 Task: Sort the products in the category "Frozen Meals" by relevance.
Action: Mouse moved to (327, 147)
Screenshot: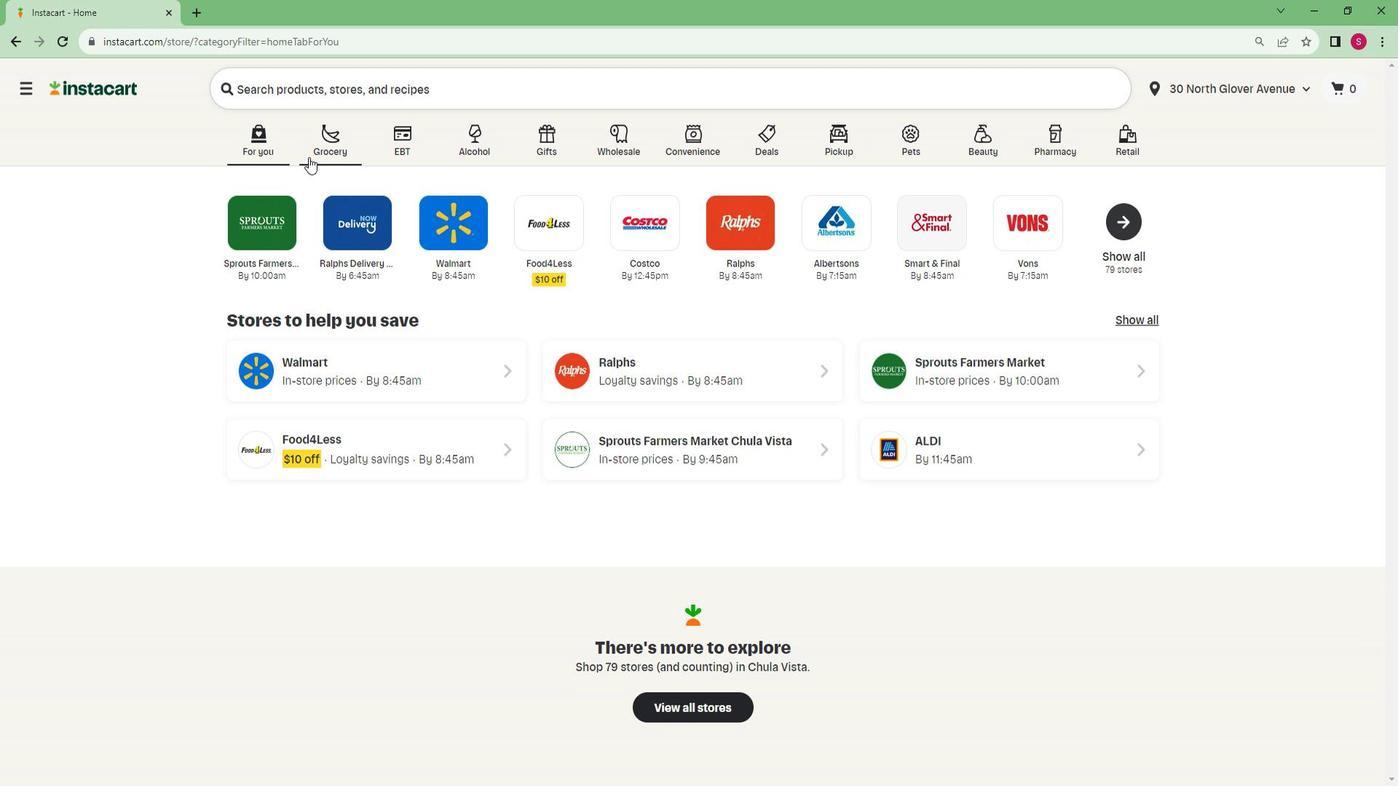 
Action: Mouse pressed left at (327, 147)
Screenshot: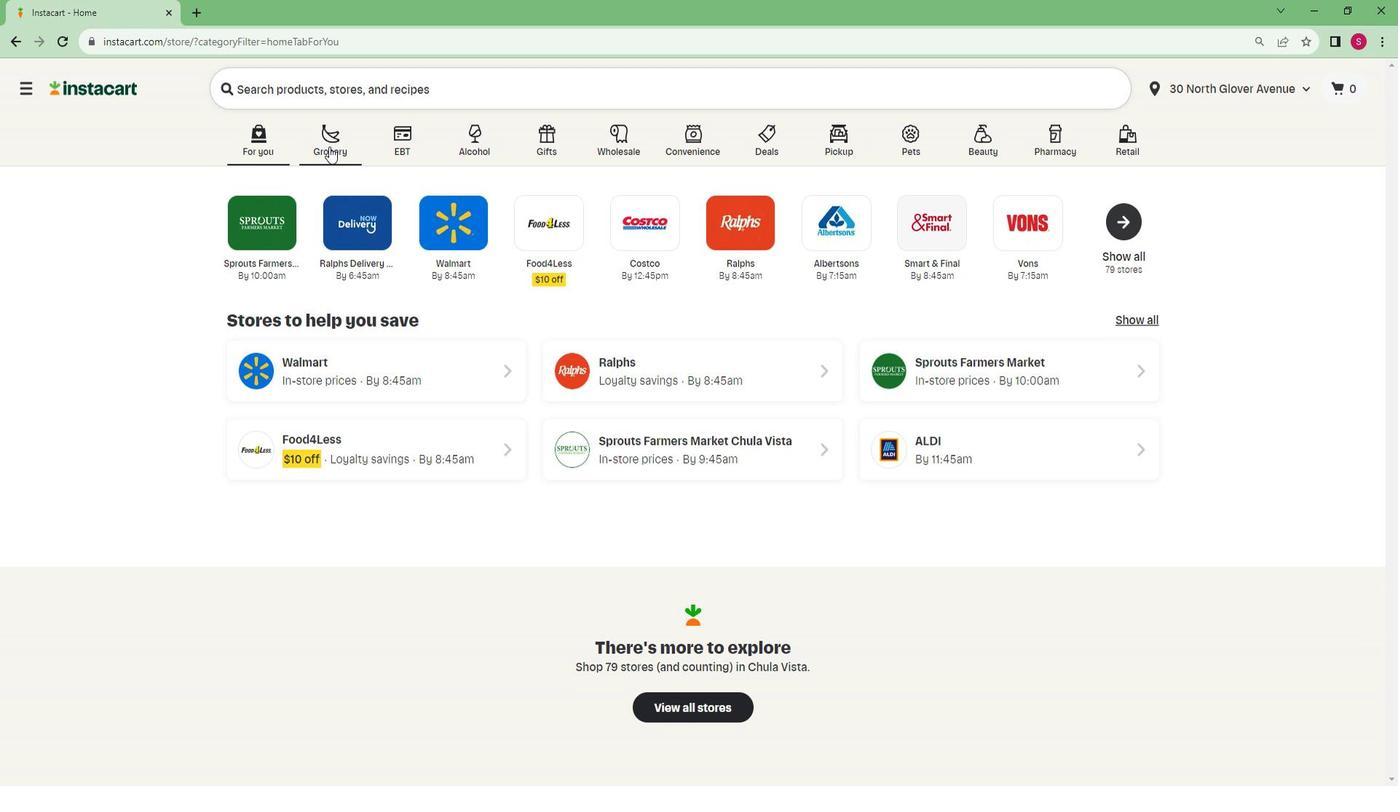 
Action: Mouse moved to (314, 417)
Screenshot: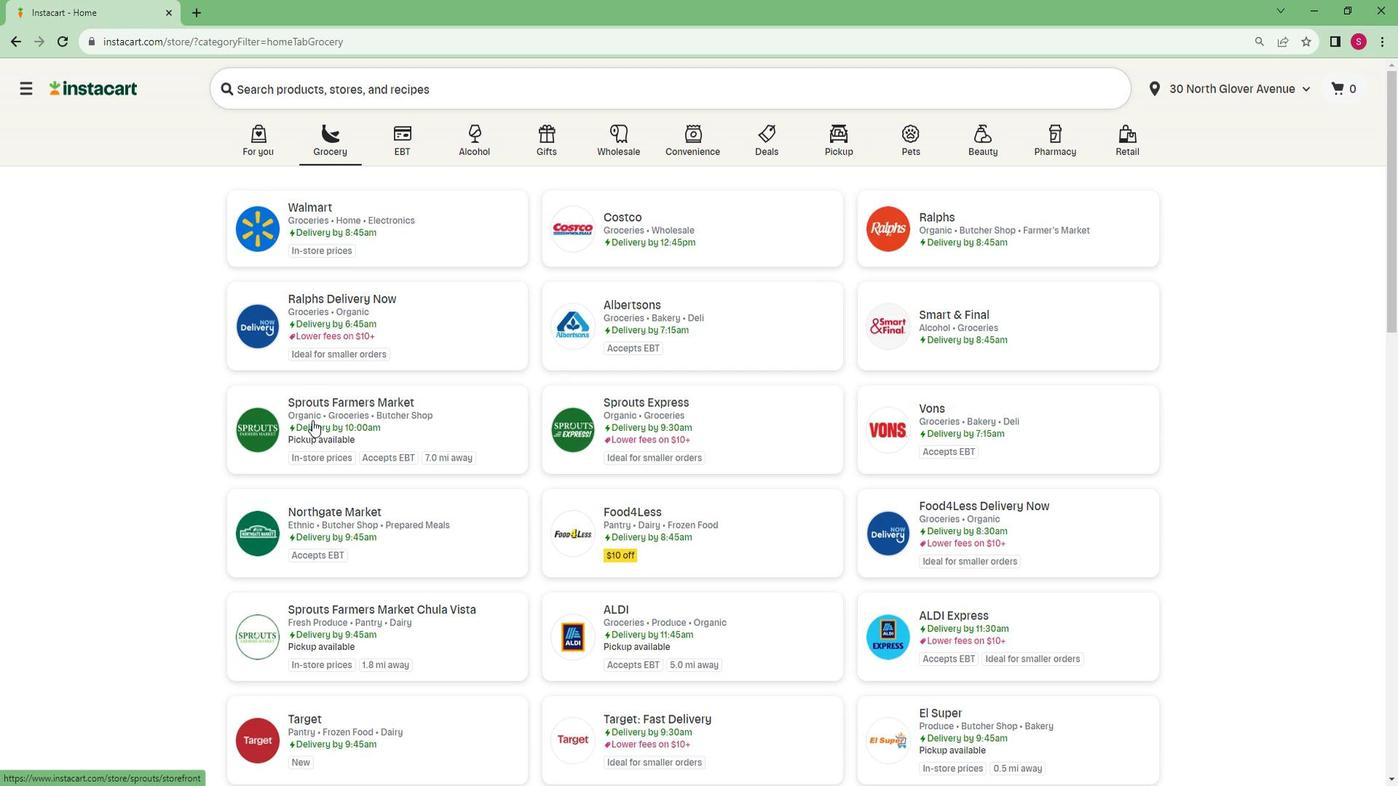 
Action: Mouse pressed left at (314, 417)
Screenshot: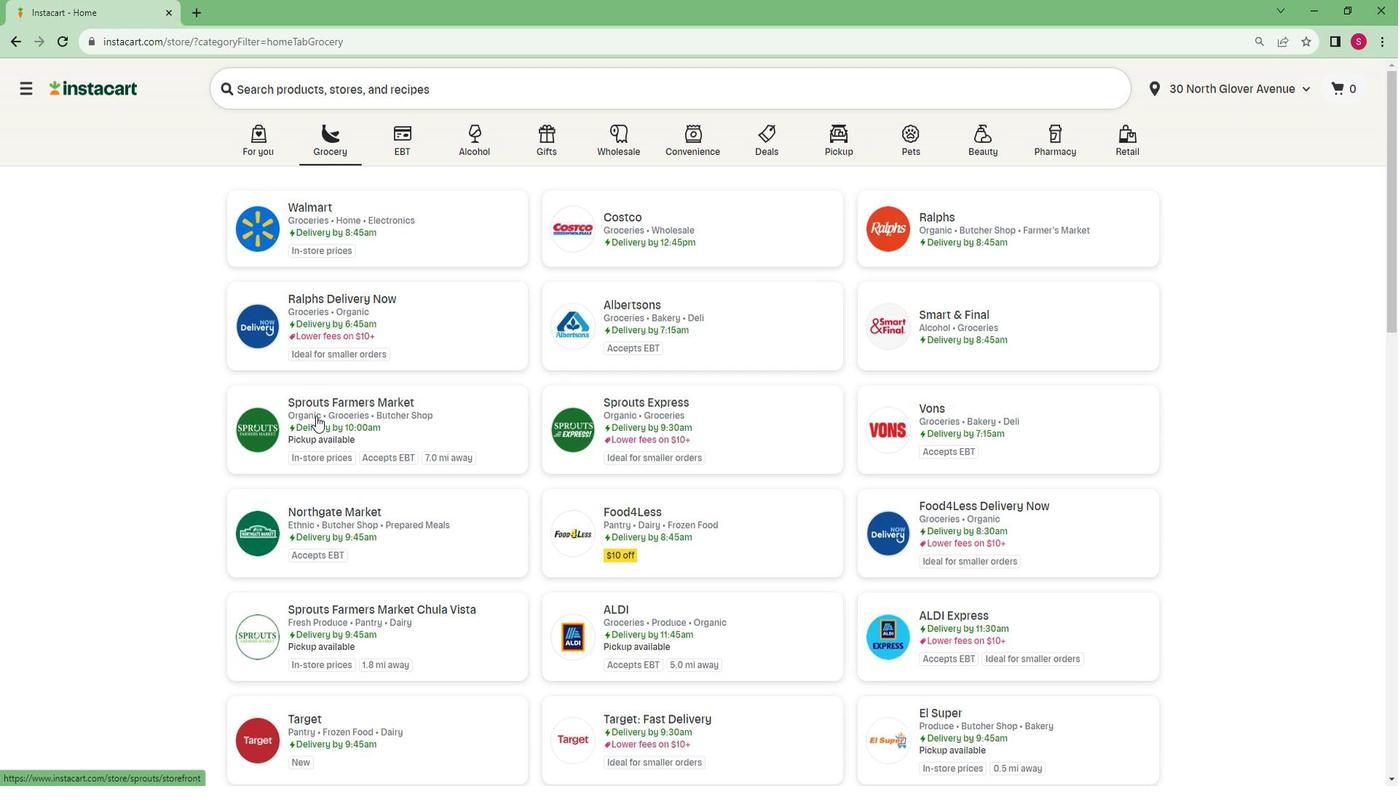 
Action: Mouse moved to (302, 417)
Screenshot: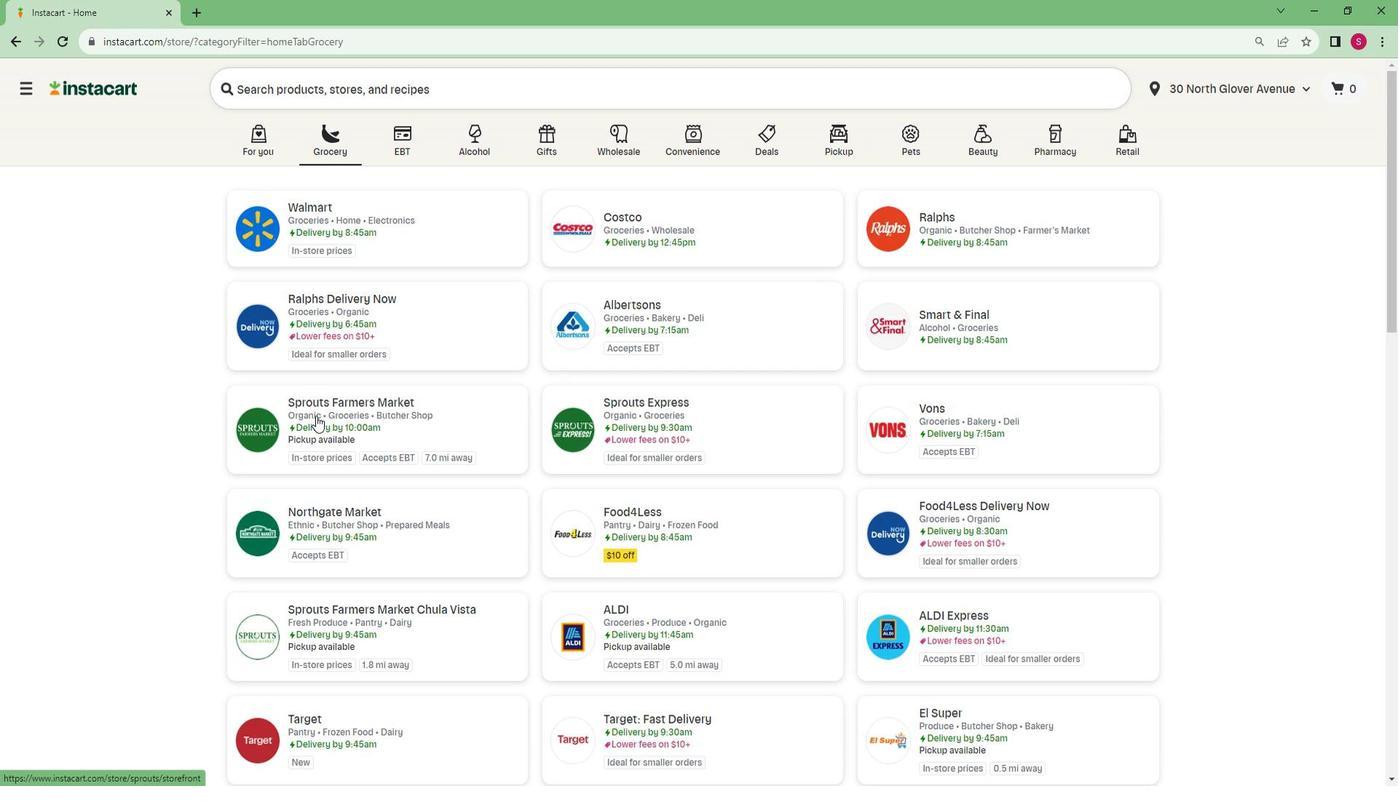 
Action: Mouse pressed left at (302, 417)
Screenshot: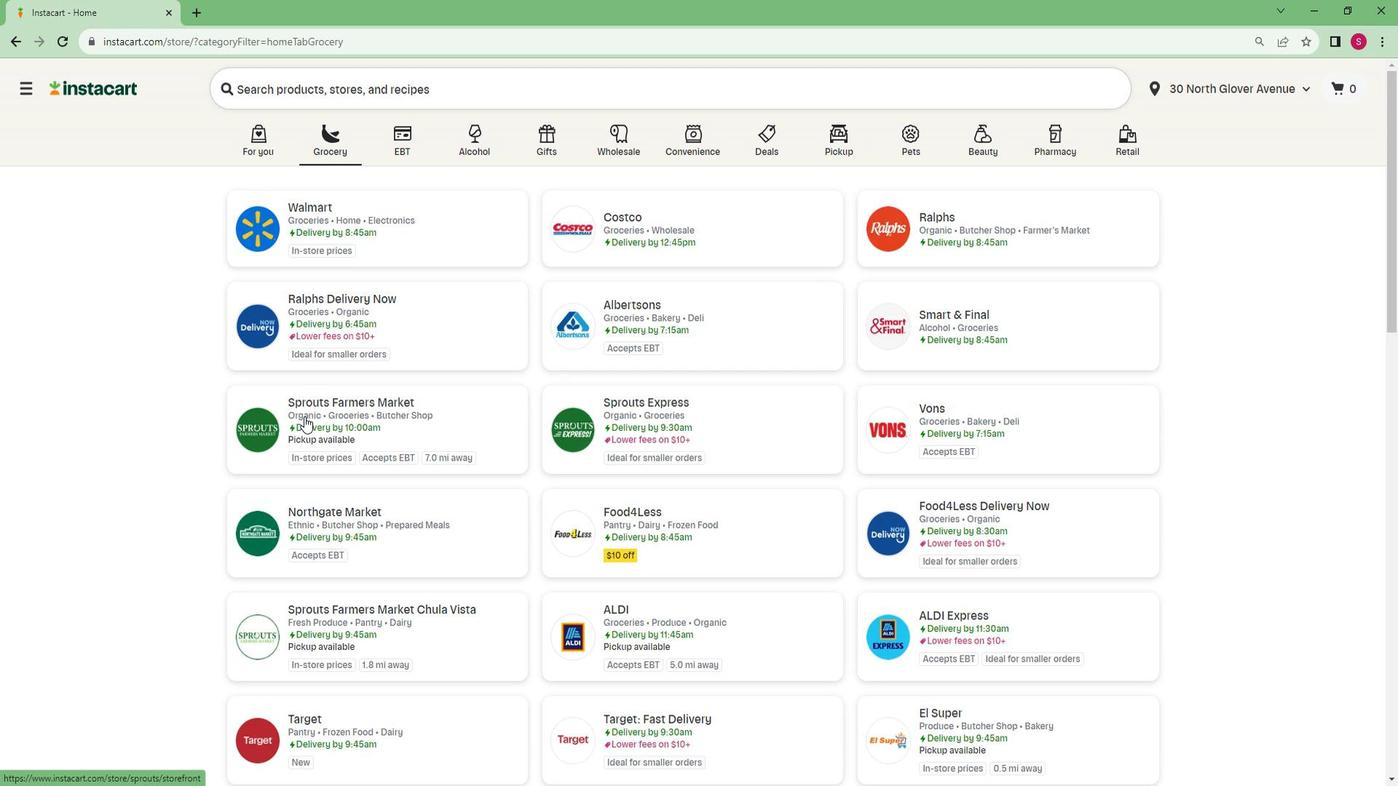 
Action: Mouse moved to (92, 586)
Screenshot: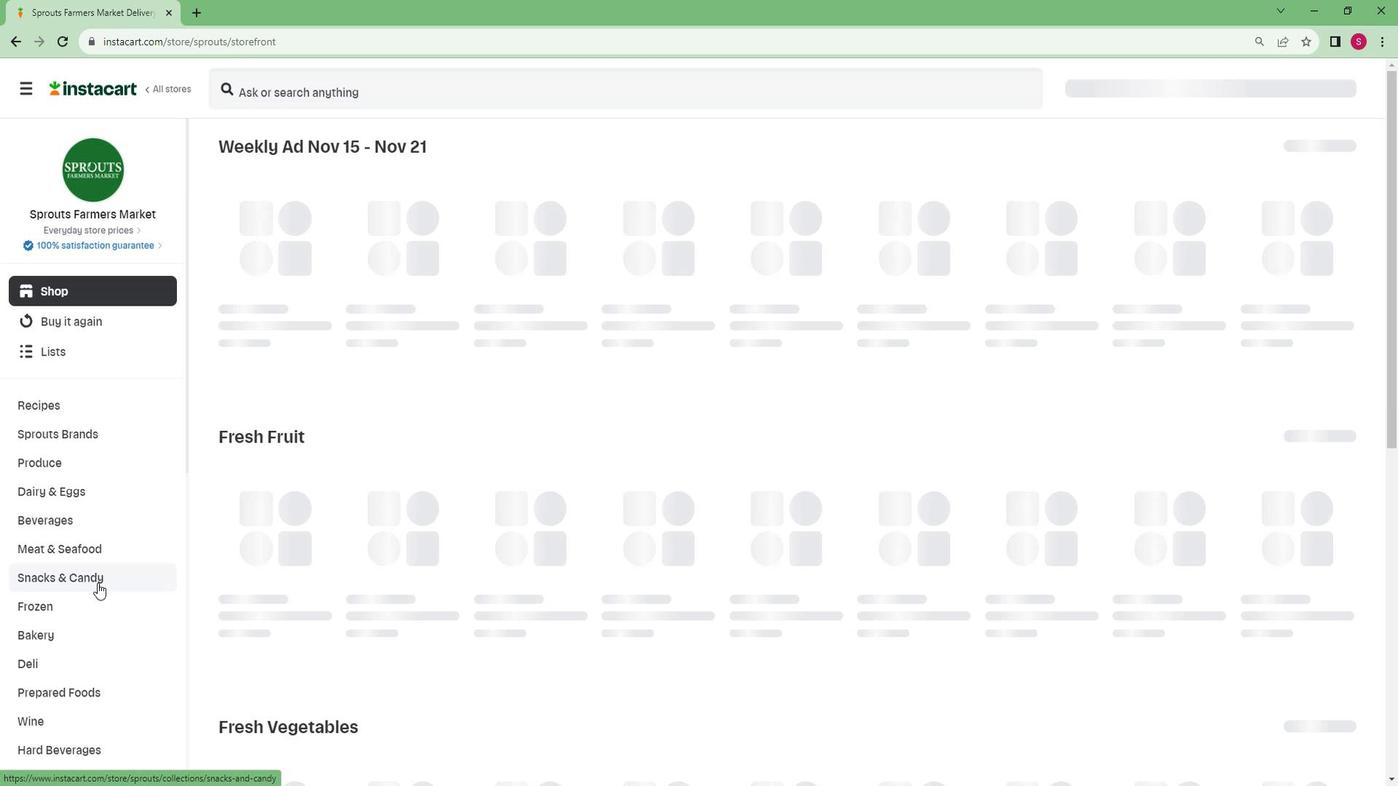 
Action: Mouse scrolled (92, 585) with delta (0, 0)
Screenshot: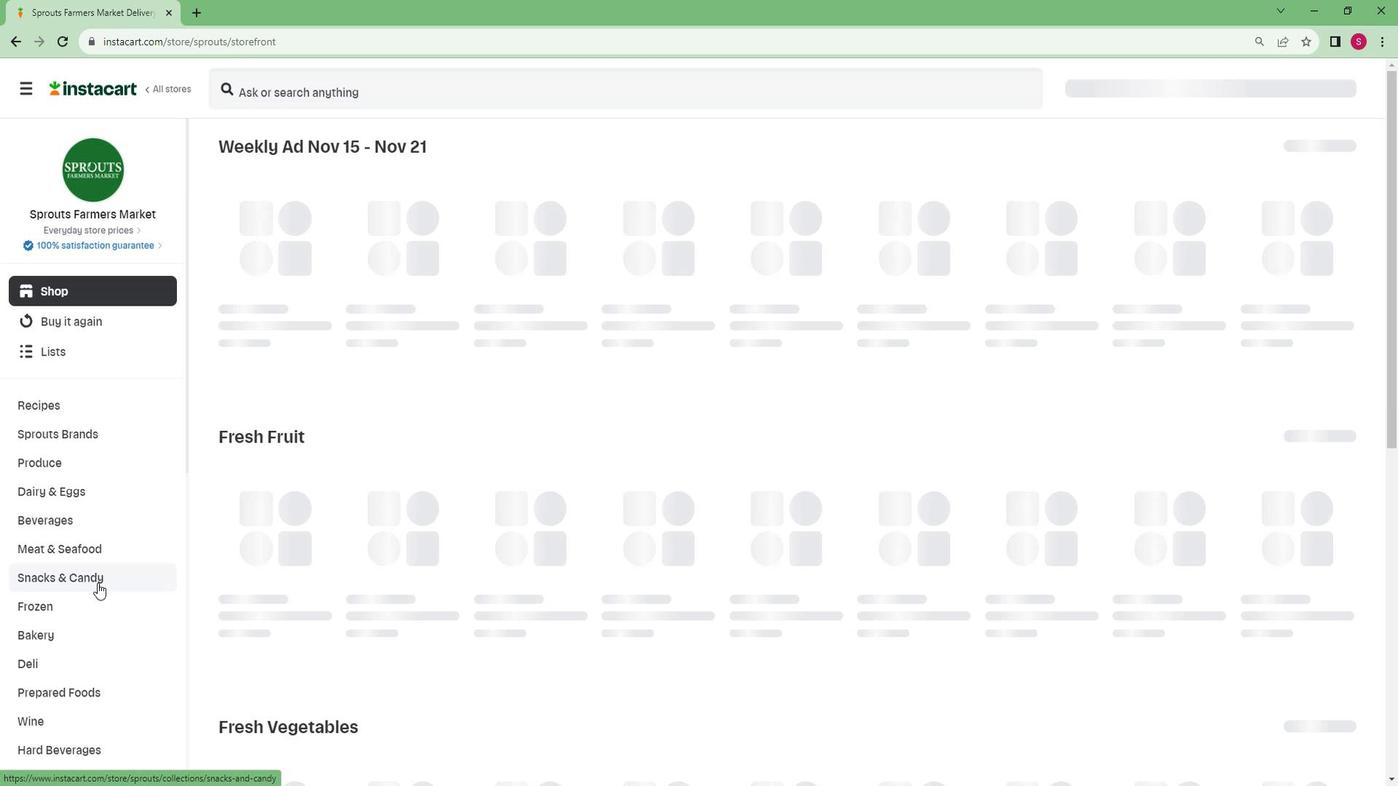 
Action: Mouse moved to (92, 586)
Screenshot: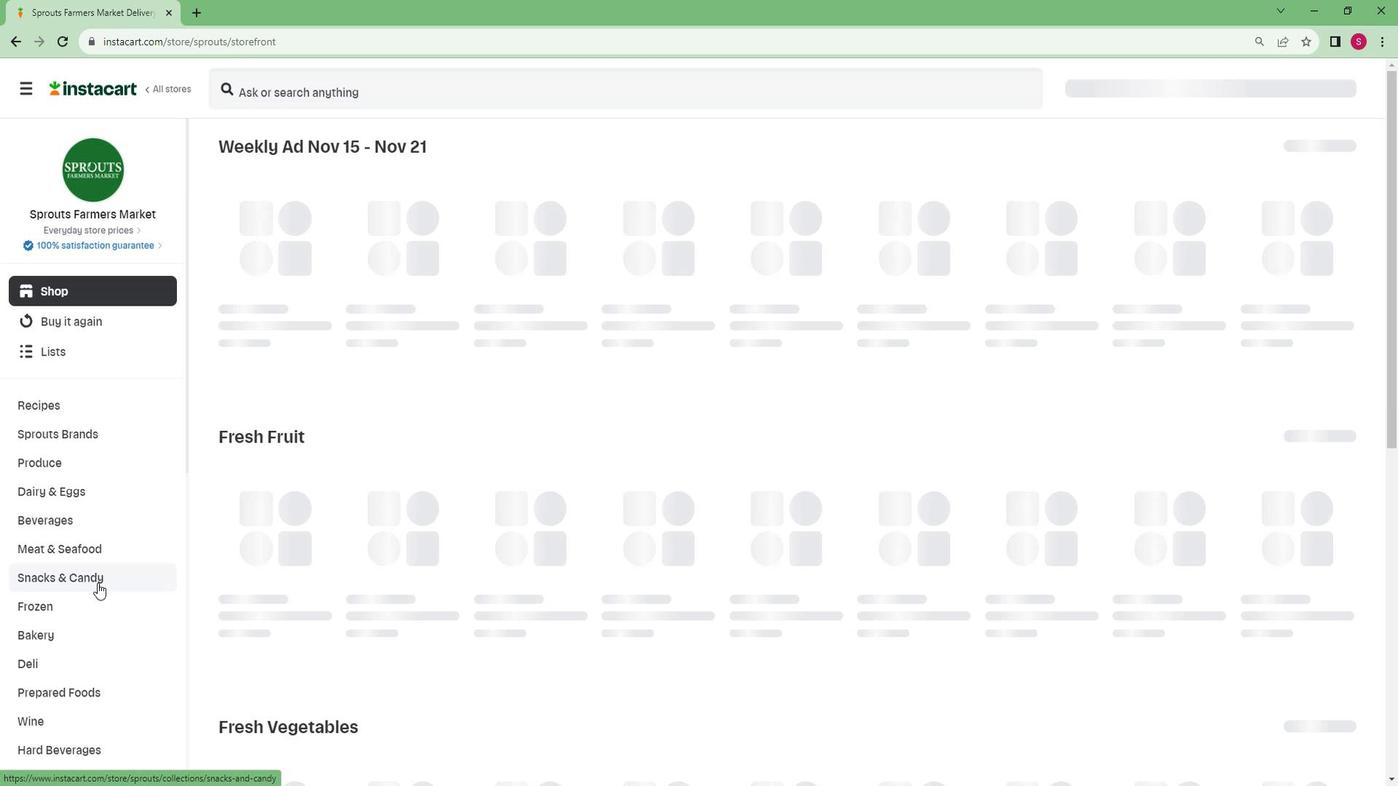 
Action: Mouse scrolled (92, 585) with delta (0, 0)
Screenshot: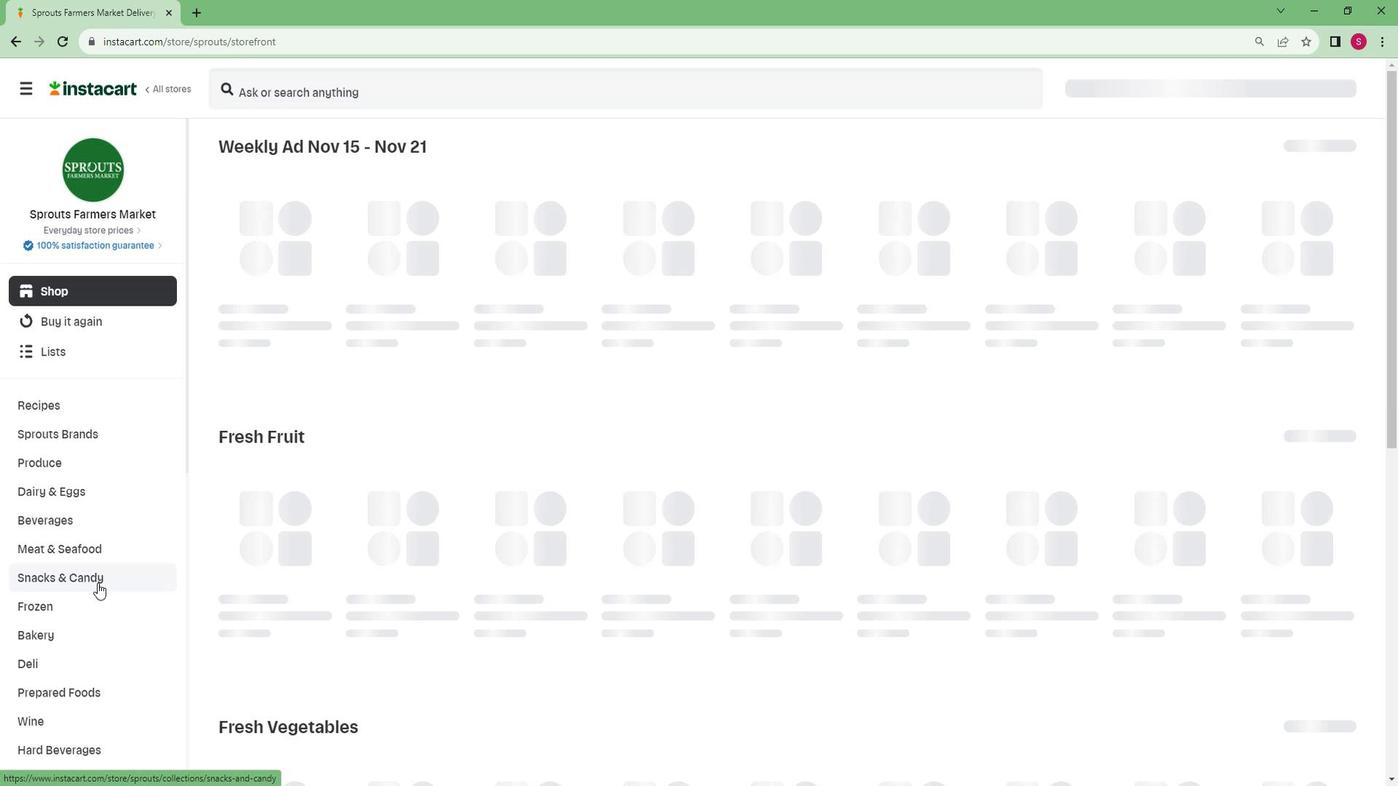 
Action: Mouse moved to (91, 586)
Screenshot: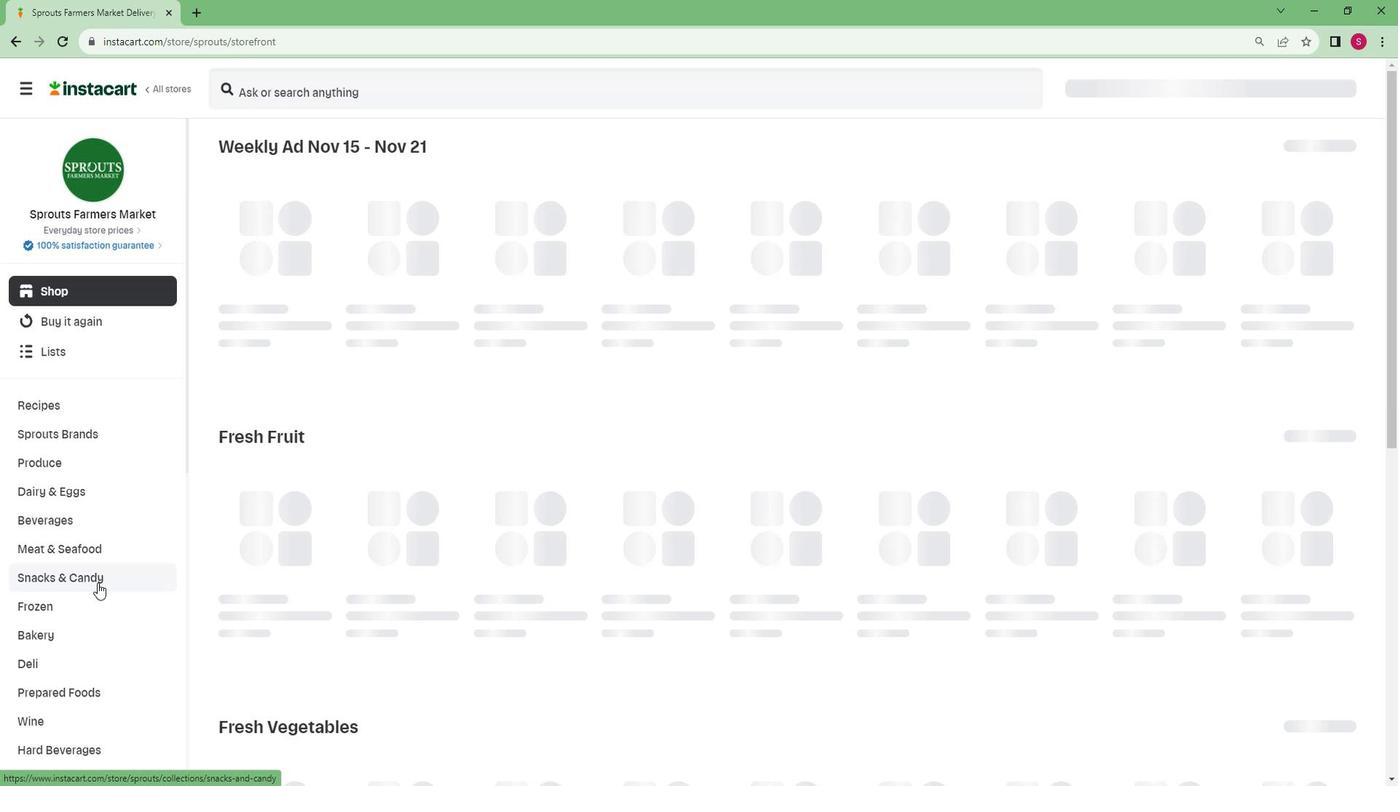
Action: Mouse scrolled (91, 585) with delta (0, 0)
Screenshot: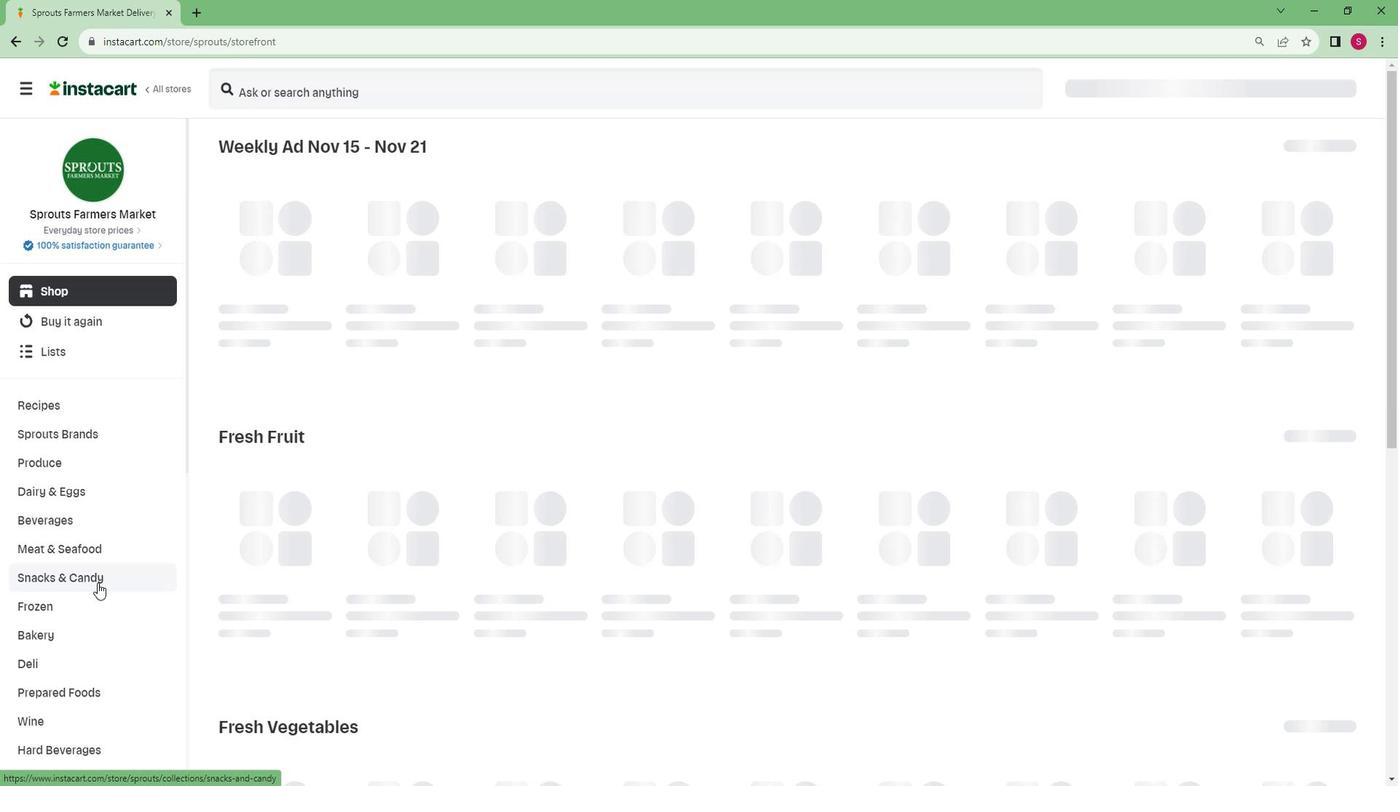 
Action: Mouse moved to (90, 586)
Screenshot: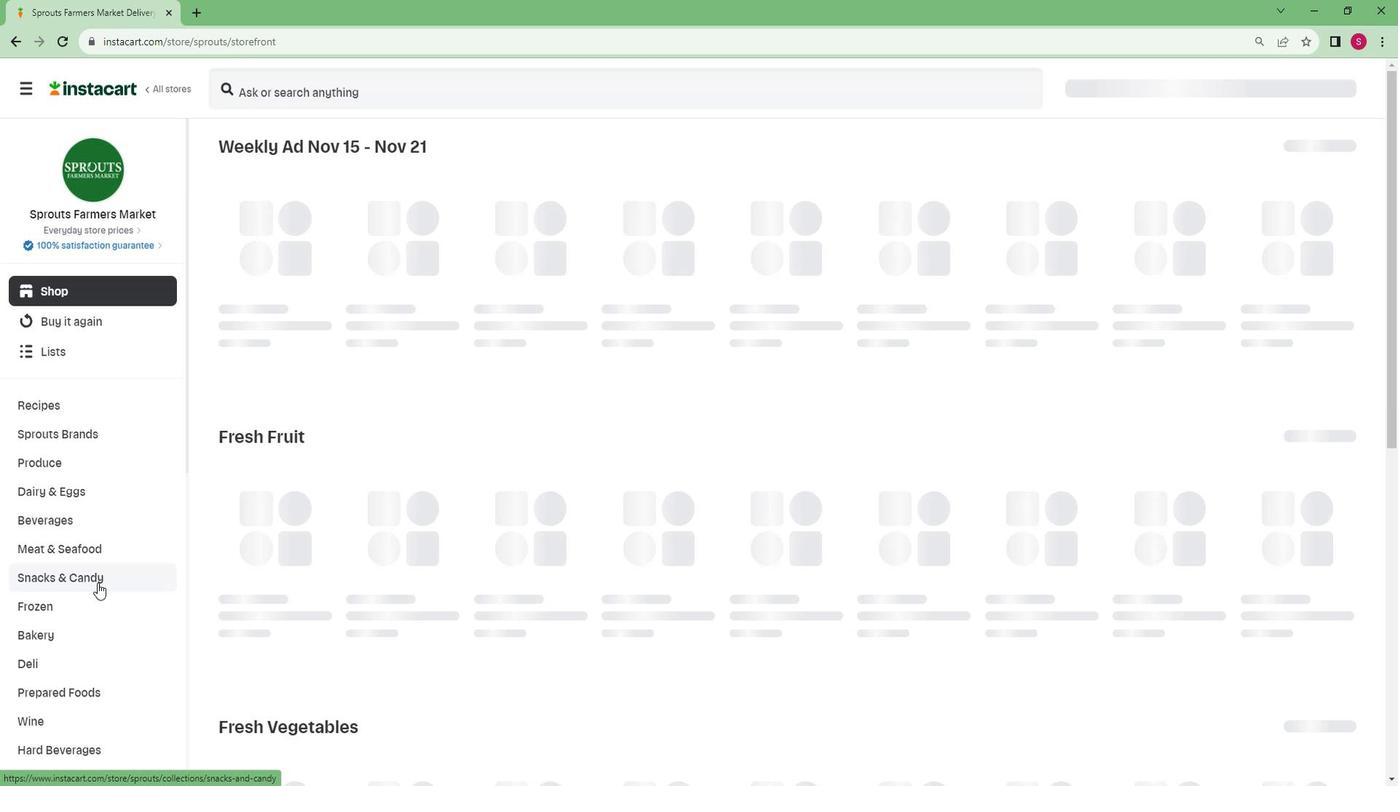 
Action: Mouse scrolled (90, 586) with delta (0, 0)
Screenshot: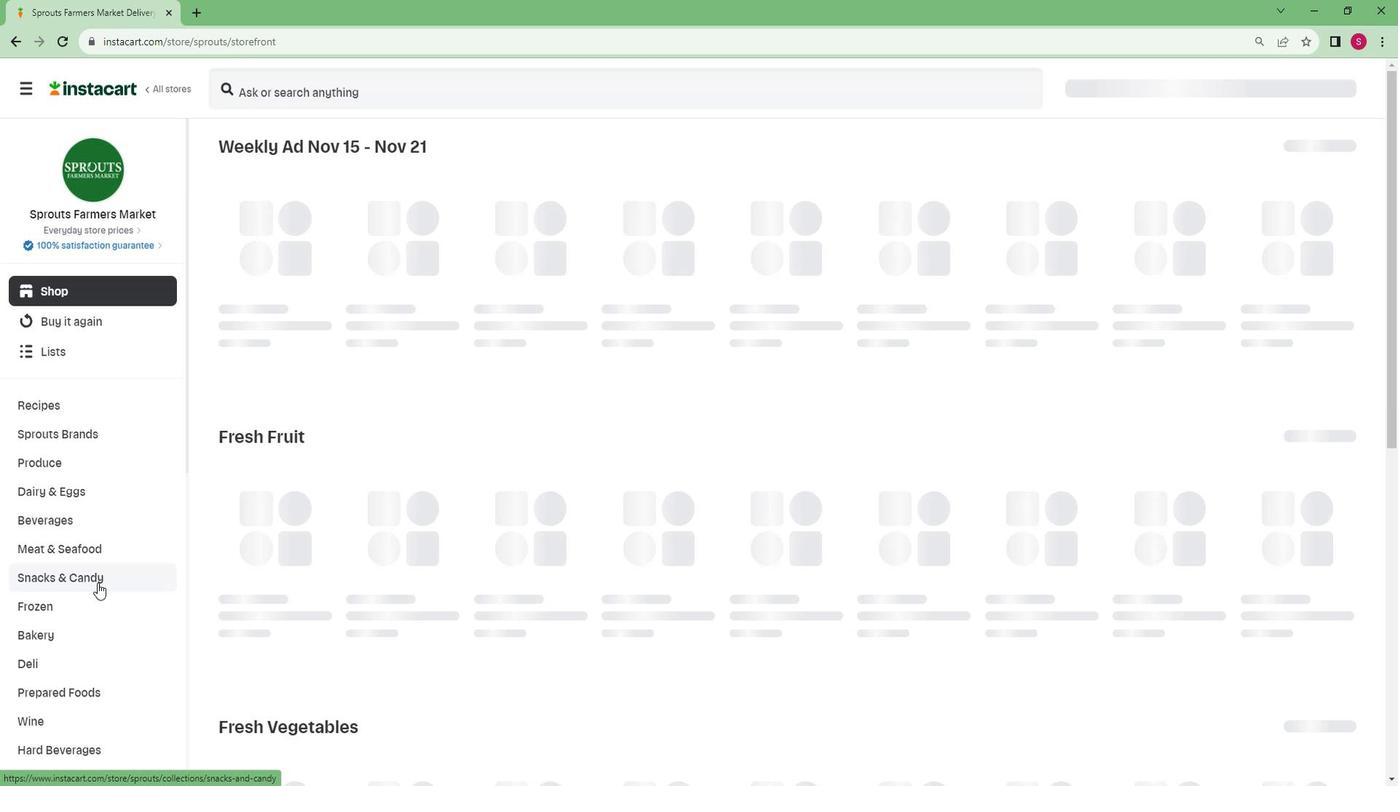 
Action: Mouse scrolled (90, 586) with delta (0, 0)
Screenshot: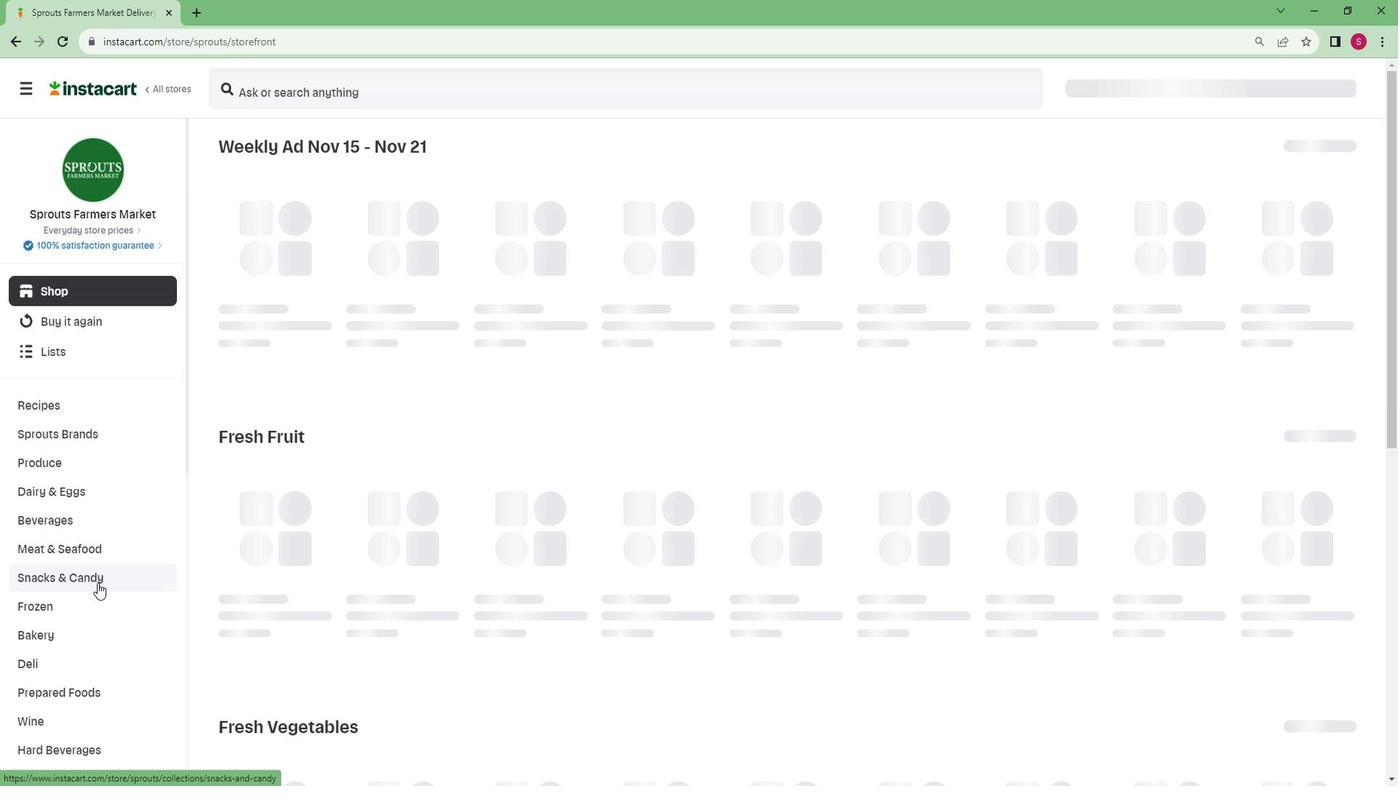 
Action: Mouse moved to (88, 586)
Screenshot: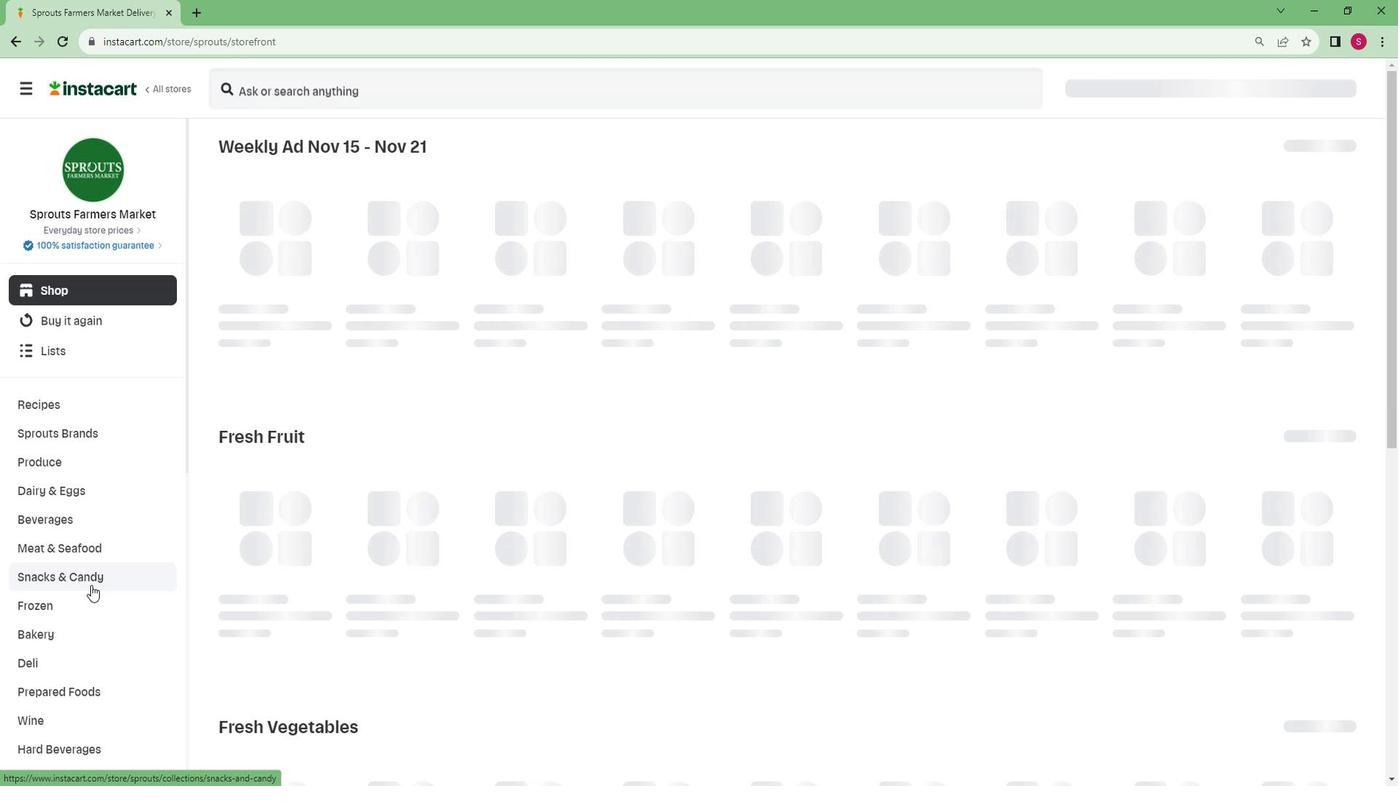 
Action: Mouse scrolled (88, 586) with delta (0, 0)
Screenshot: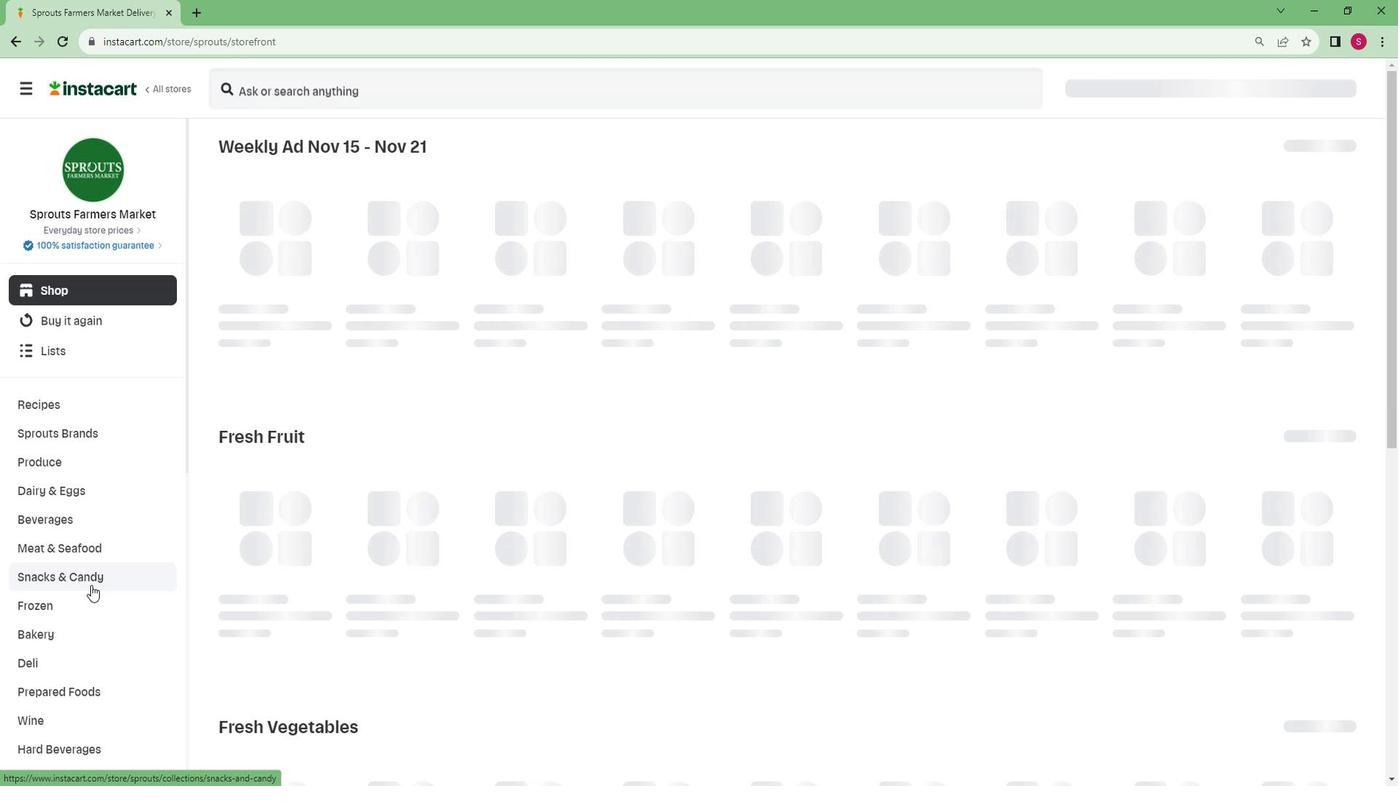 
Action: Mouse scrolled (88, 586) with delta (0, 0)
Screenshot: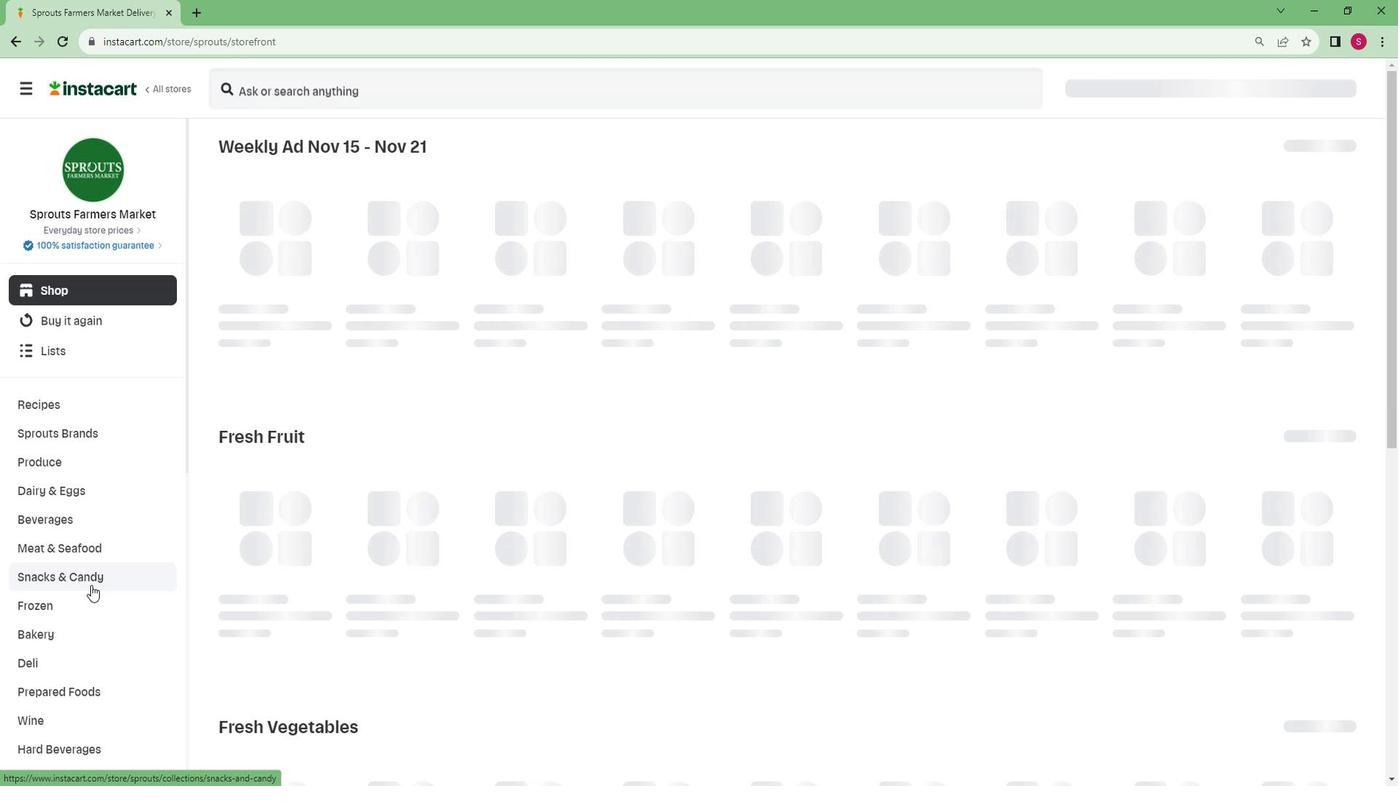 
Action: Mouse moved to (84, 583)
Screenshot: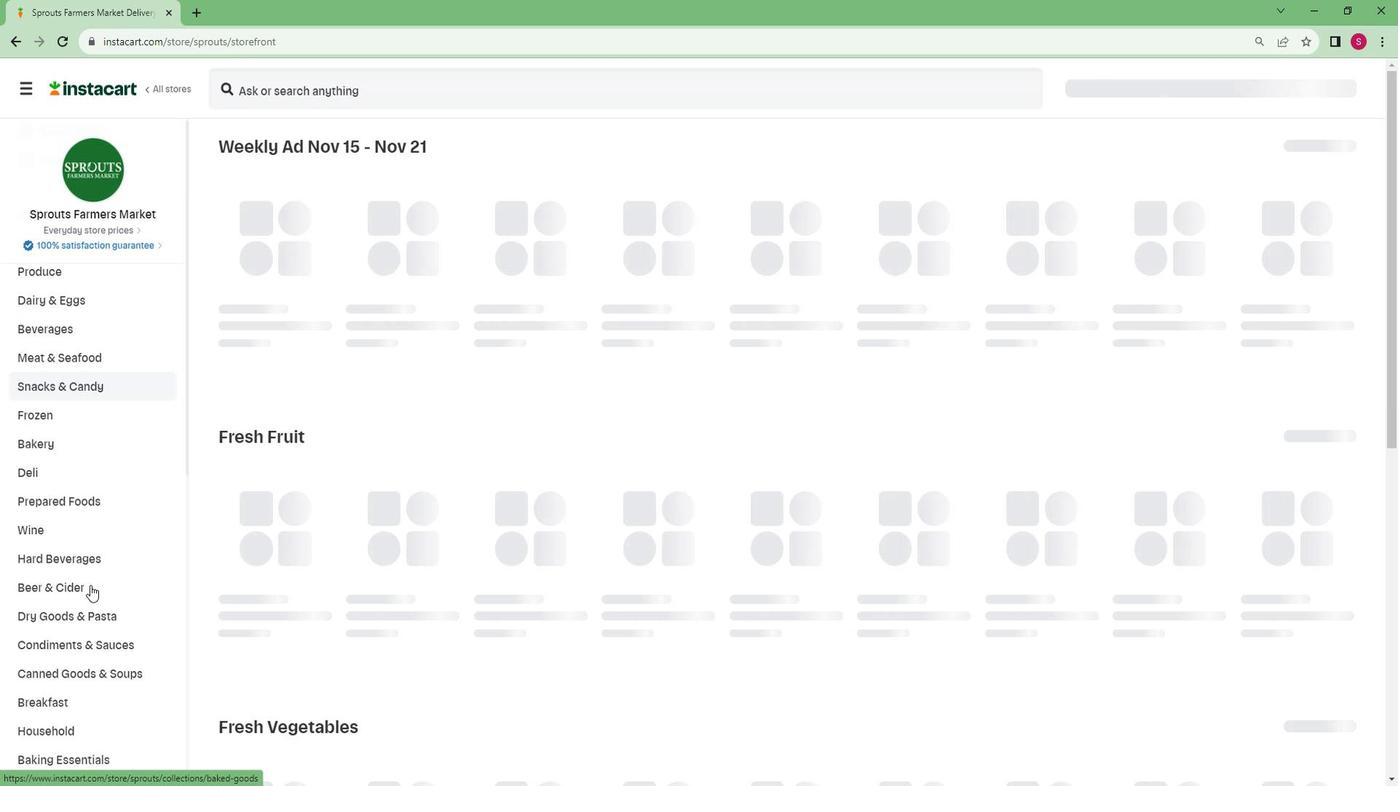 
Action: Mouse scrolled (84, 582) with delta (0, 0)
Screenshot: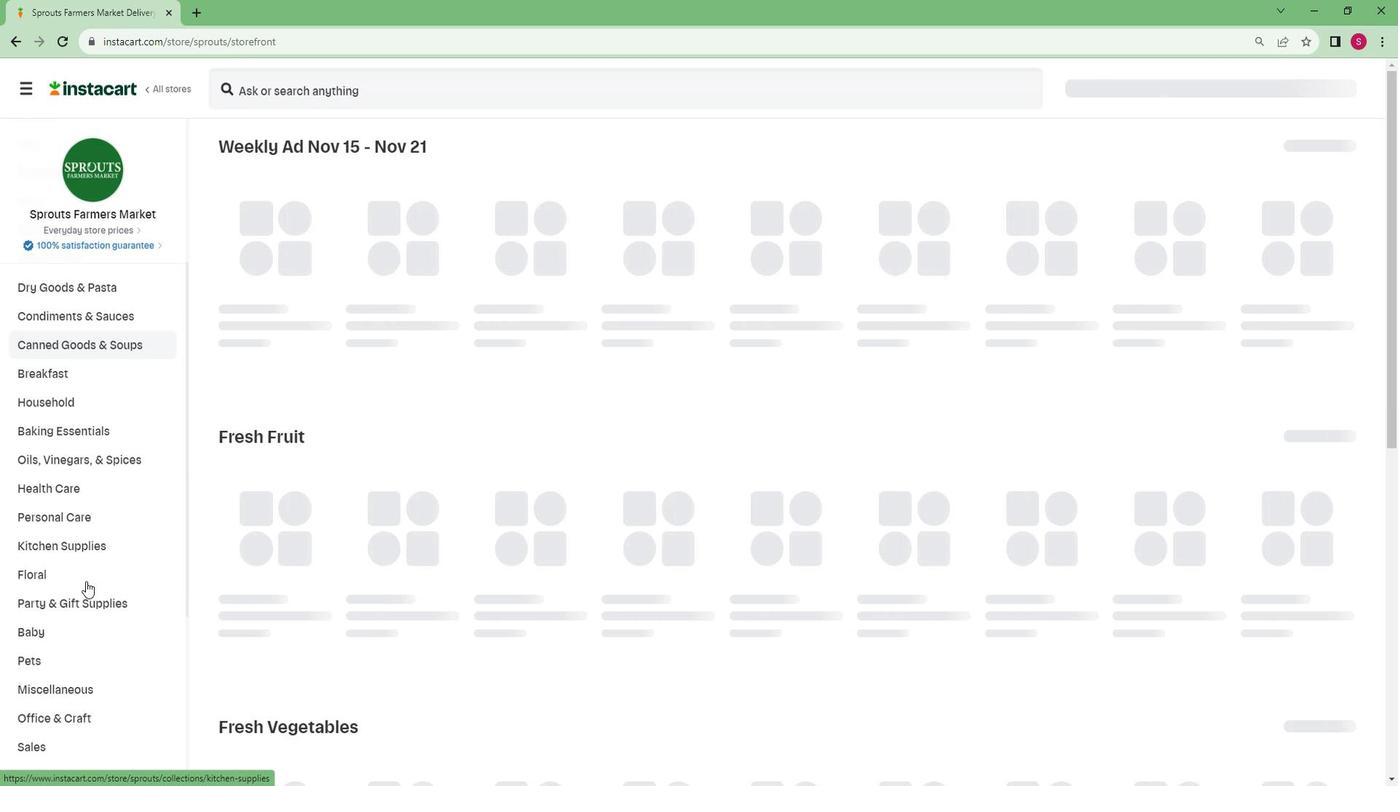 
Action: Mouse scrolled (84, 582) with delta (0, 0)
Screenshot: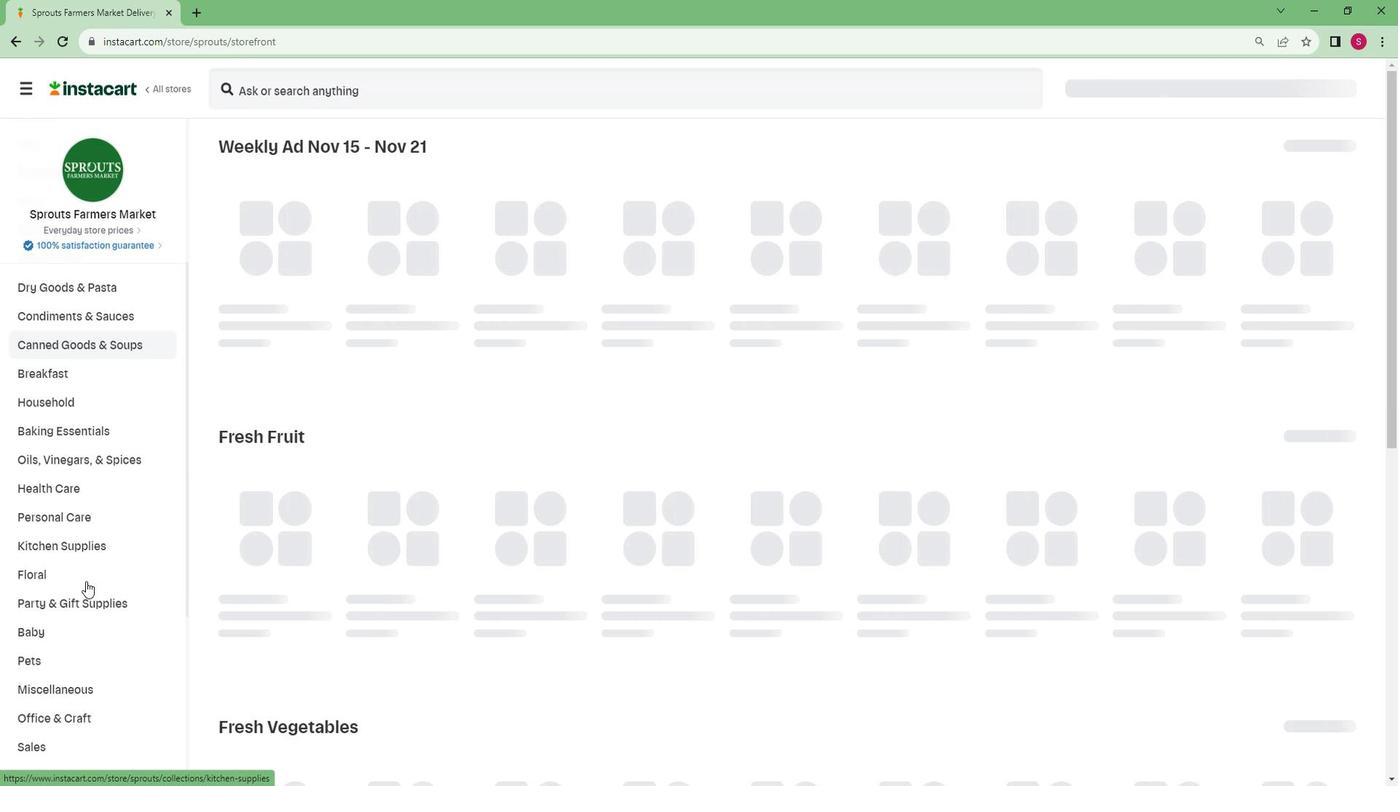 
Action: Mouse scrolled (84, 582) with delta (0, 0)
Screenshot: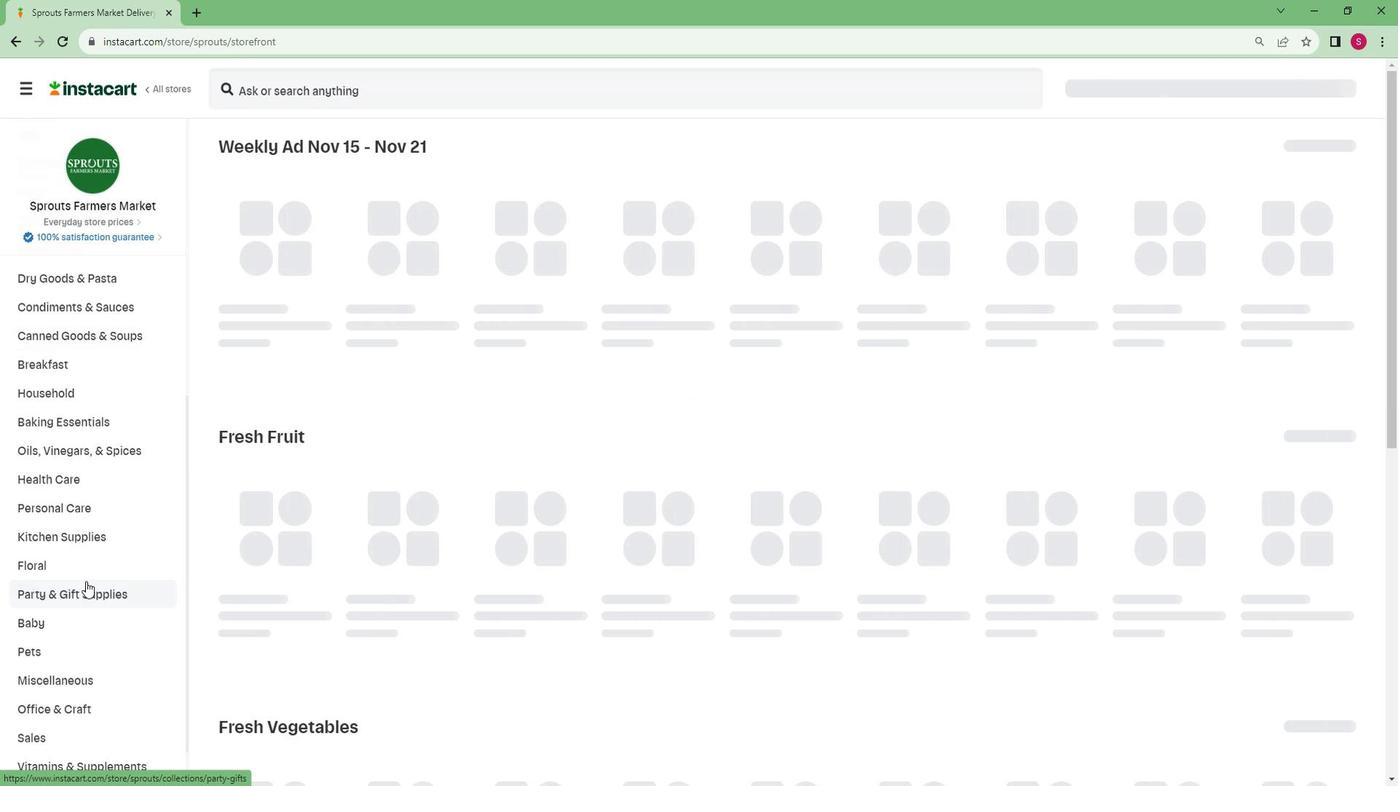 
Action: Mouse scrolled (84, 582) with delta (0, 0)
Screenshot: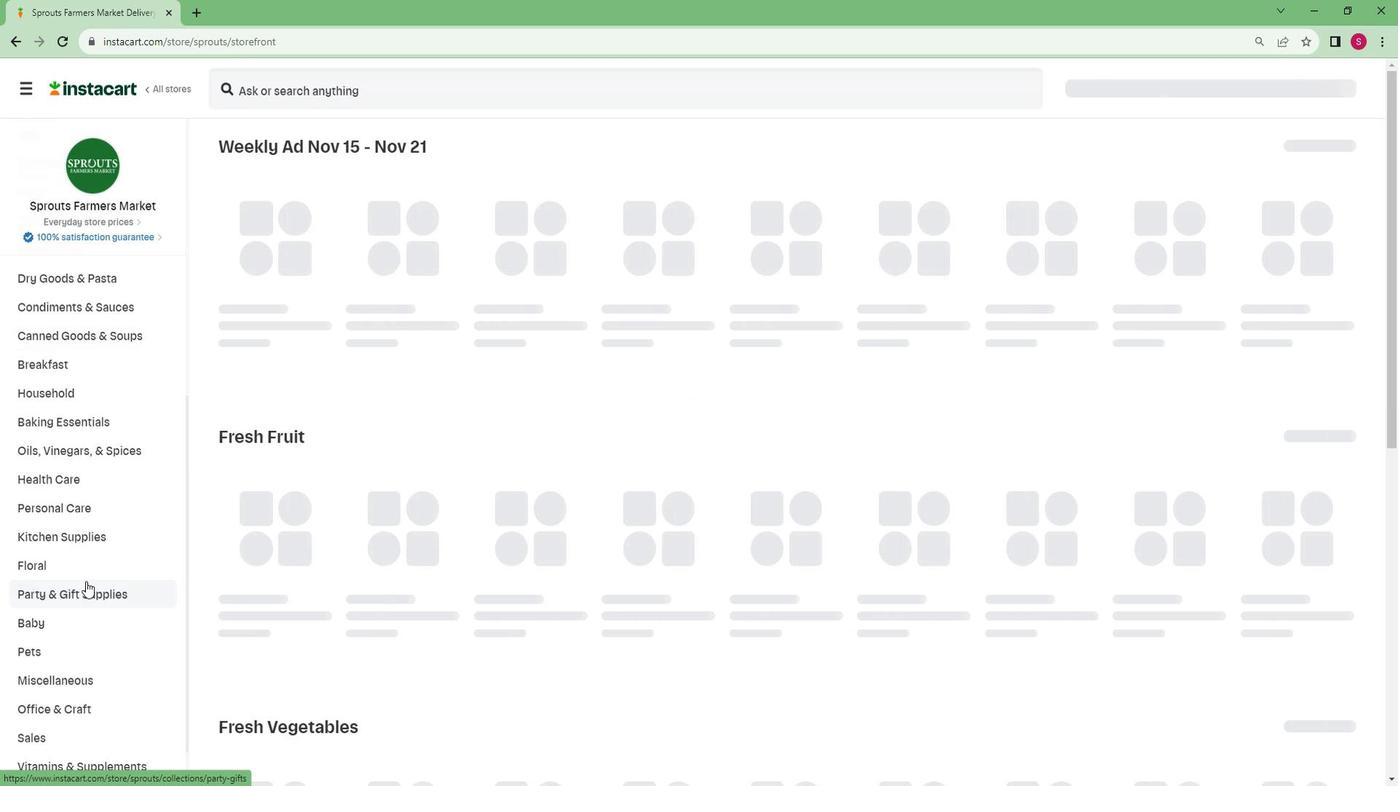 
Action: Mouse scrolled (84, 582) with delta (0, 0)
Screenshot: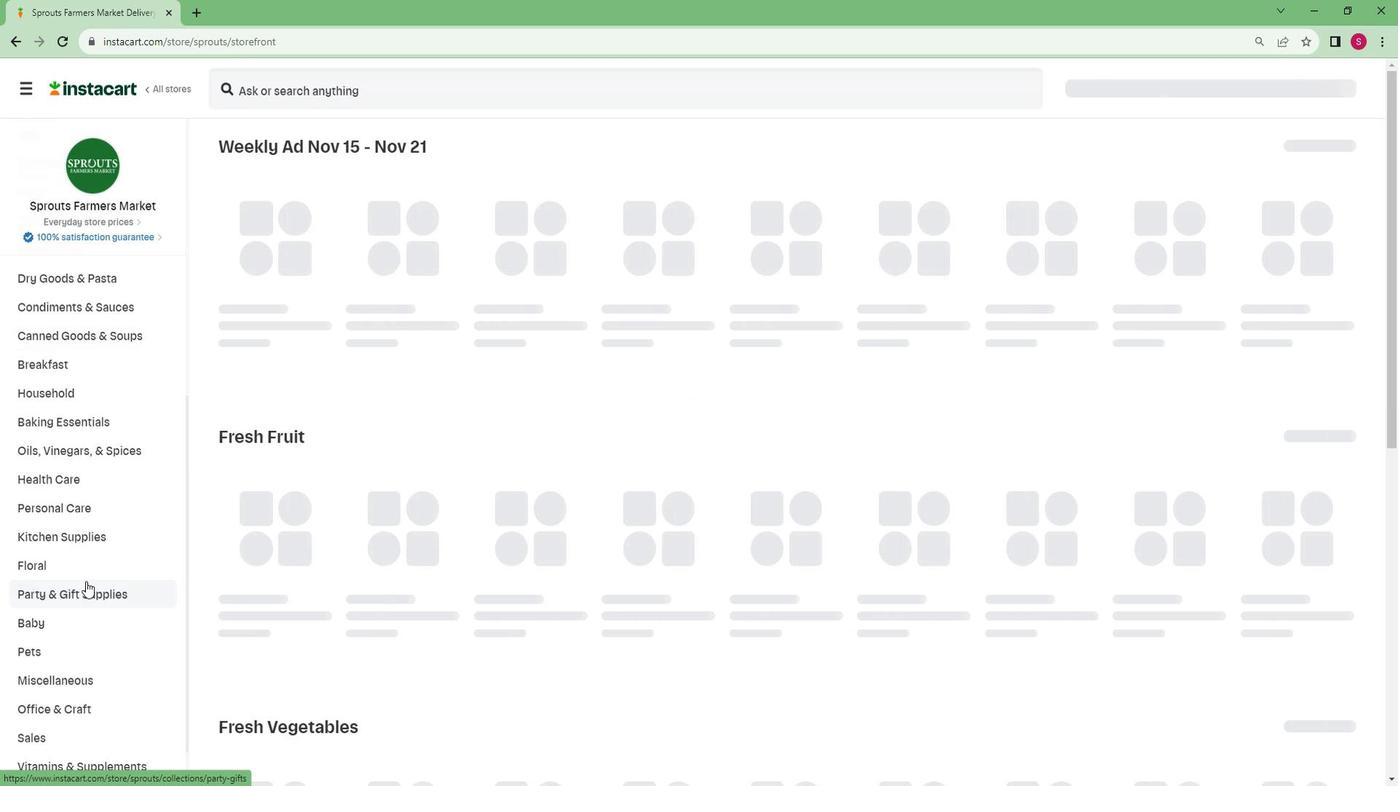 
Action: Mouse scrolled (84, 582) with delta (0, 0)
Screenshot: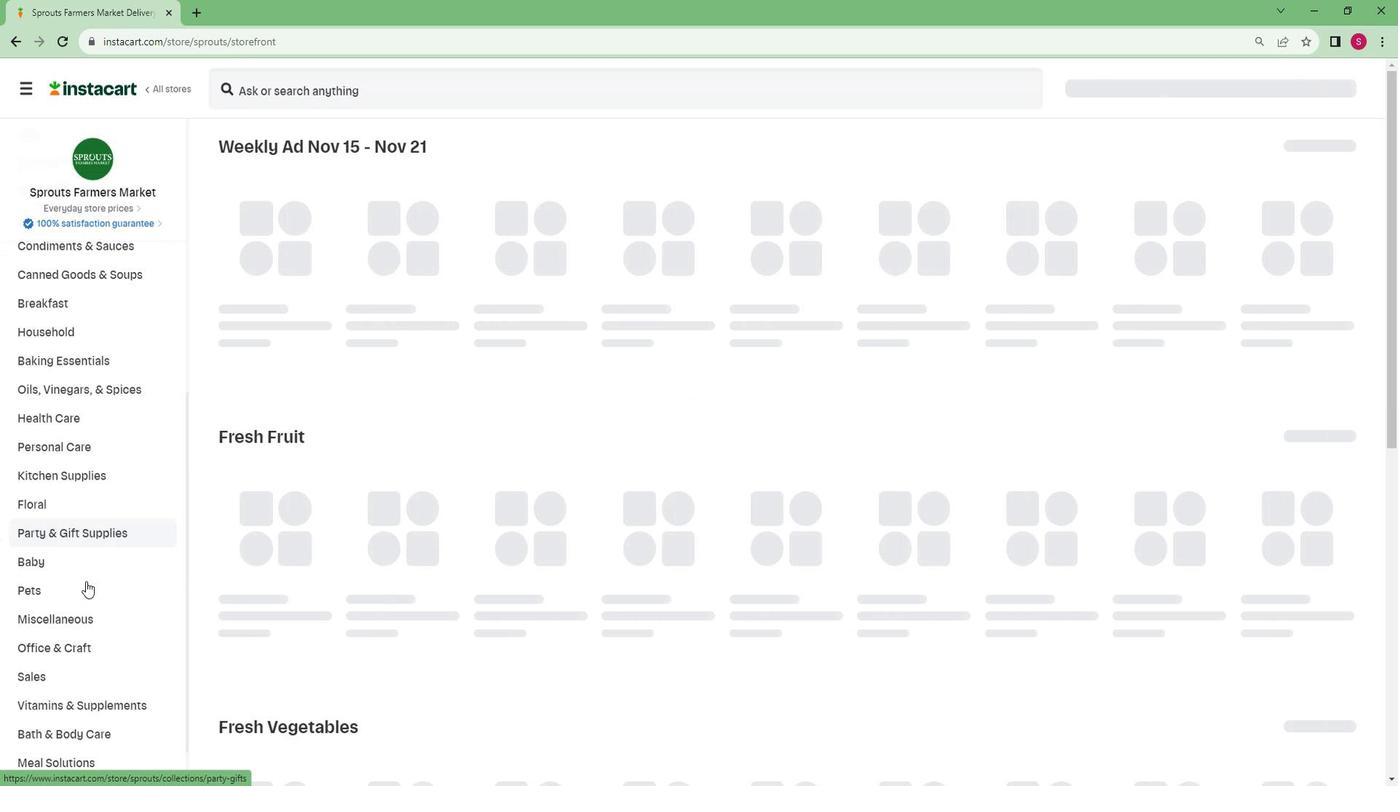 
Action: Mouse moved to (56, 768)
Screenshot: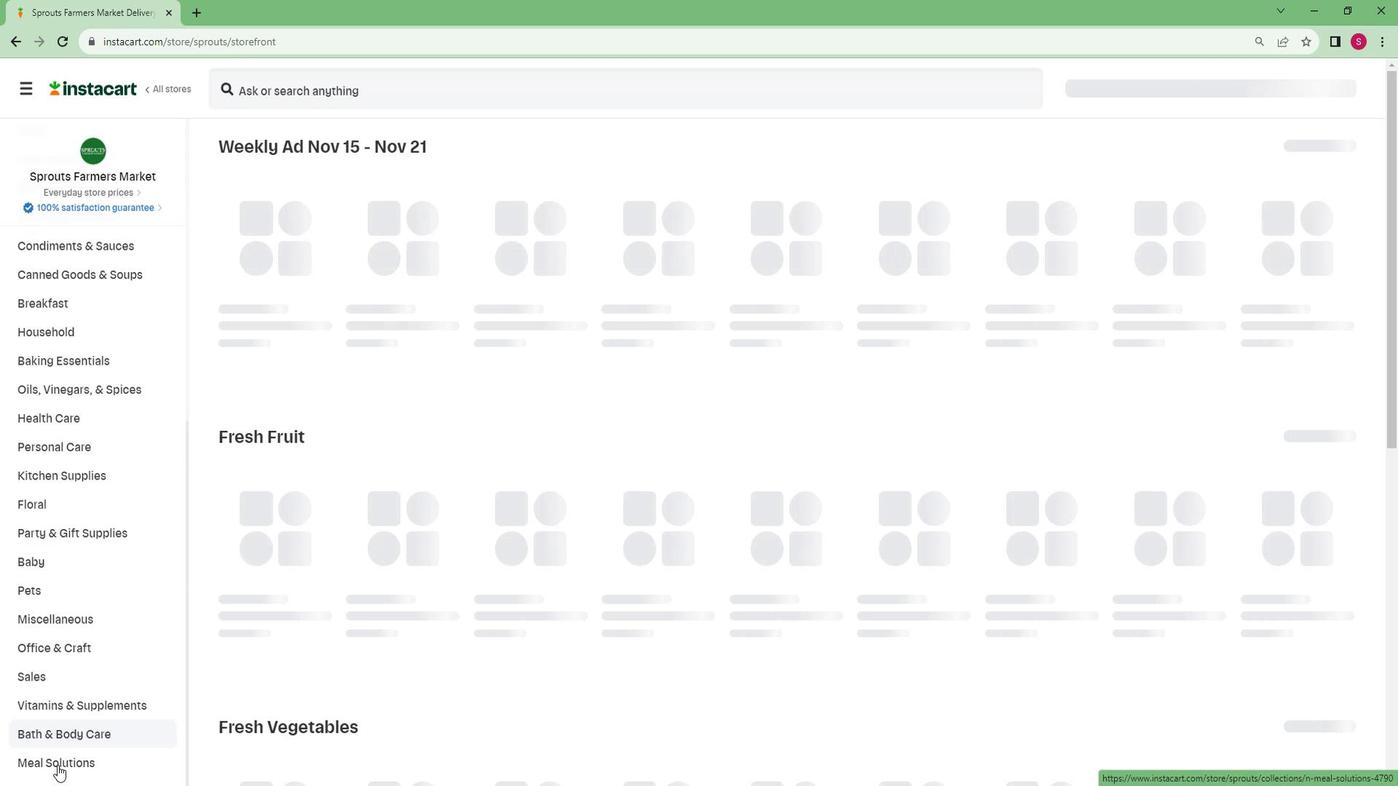 
Action: Mouse pressed left at (56, 768)
Screenshot: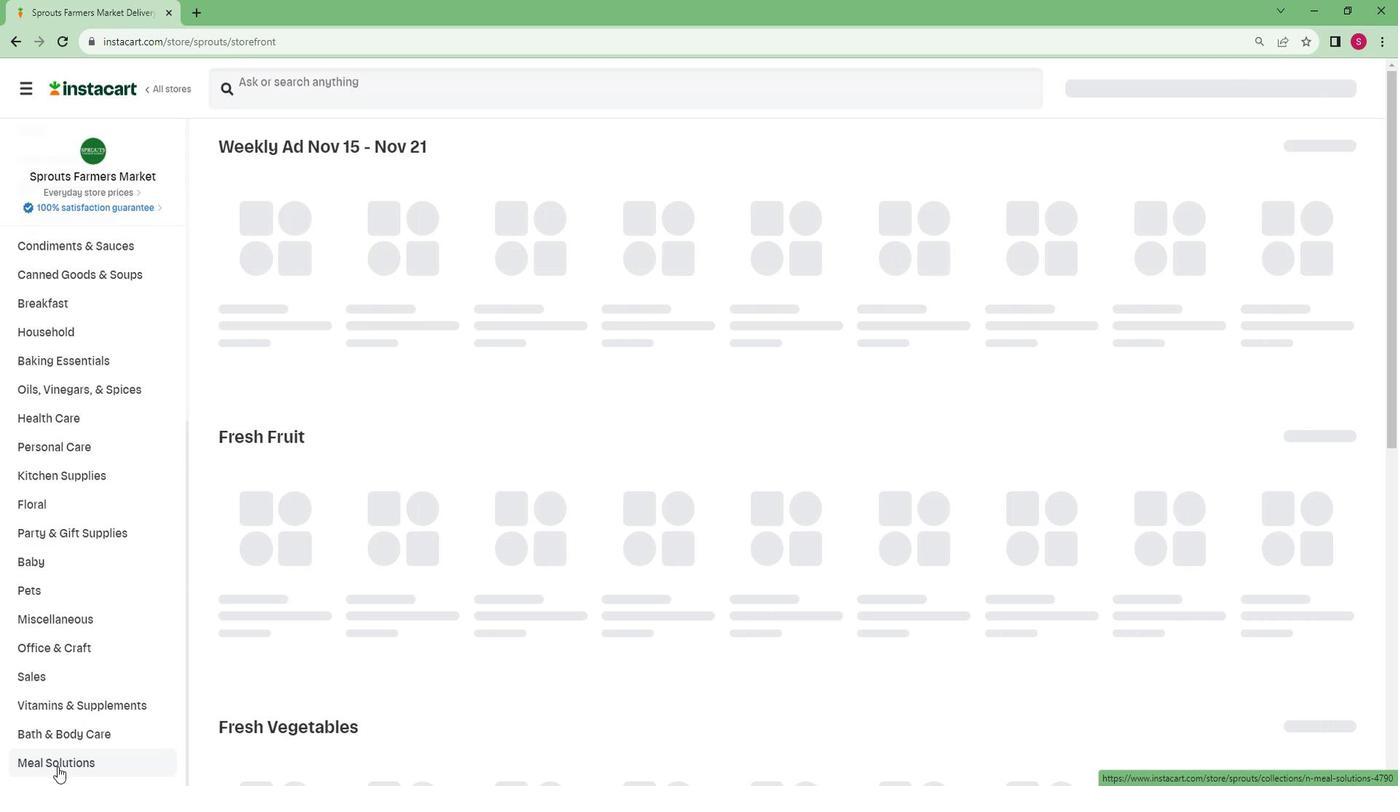 
Action: Mouse moved to (83, 732)
Screenshot: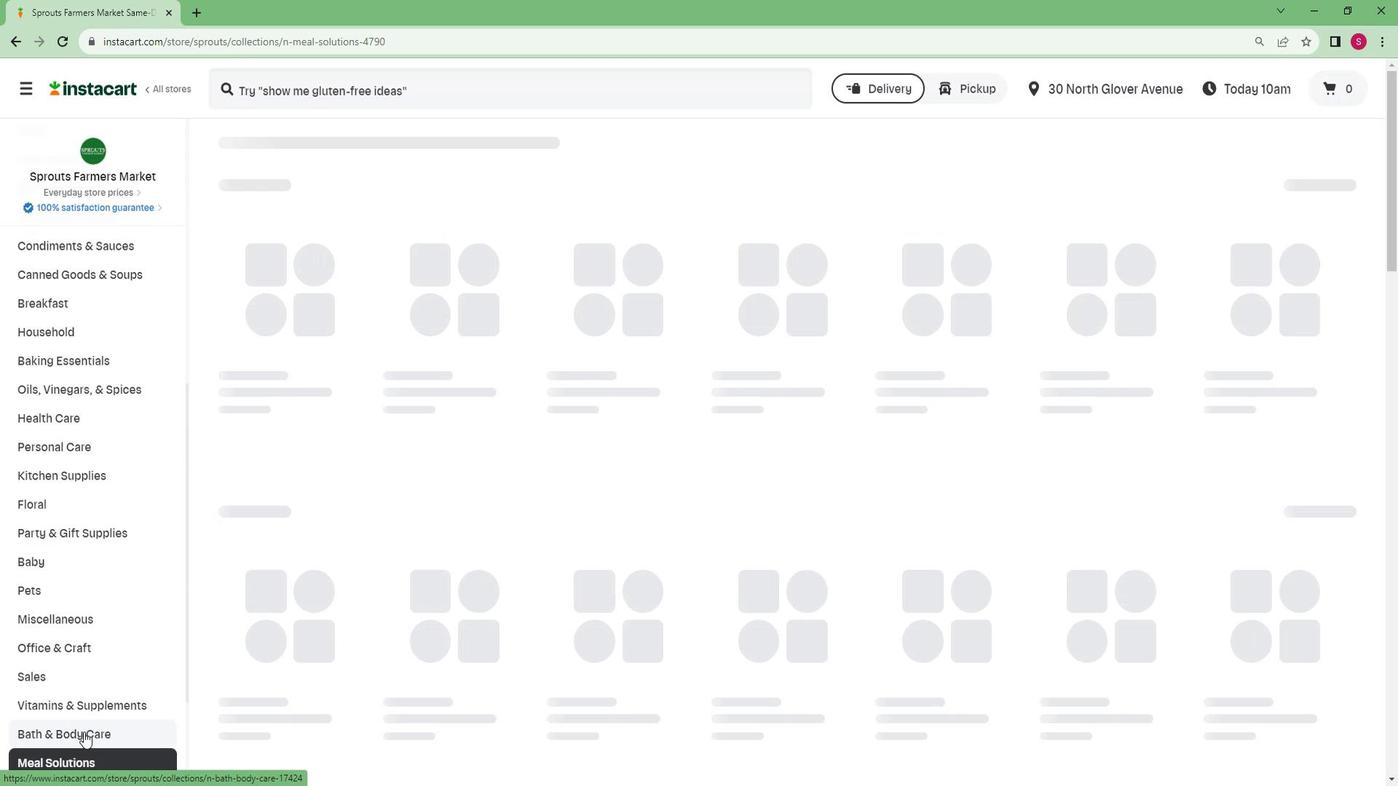 
Action: Mouse scrolled (83, 731) with delta (0, 0)
Screenshot: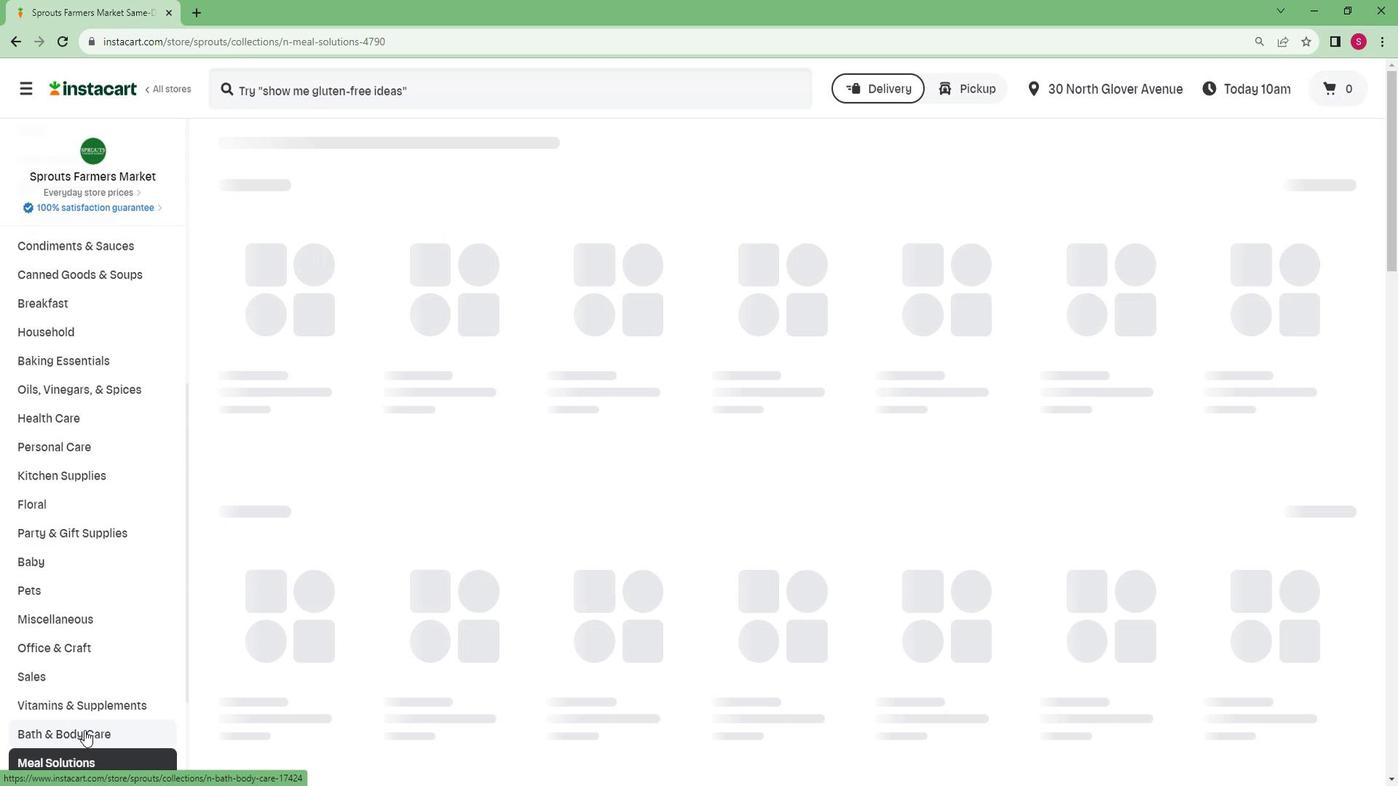 
Action: Mouse scrolled (83, 731) with delta (0, 0)
Screenshot: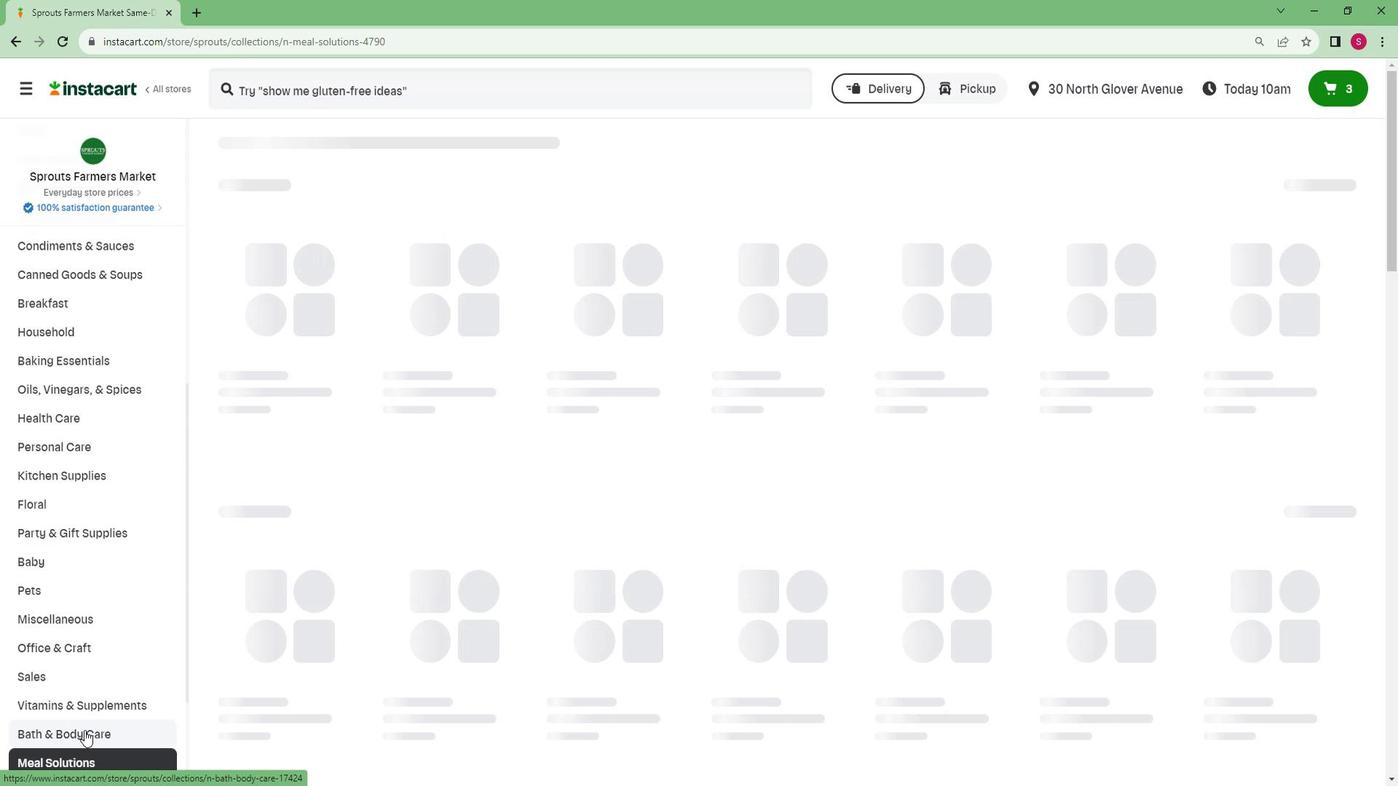 
Action: Mouse scrolled (83, 731) with delta (0, 0)
Screenshot: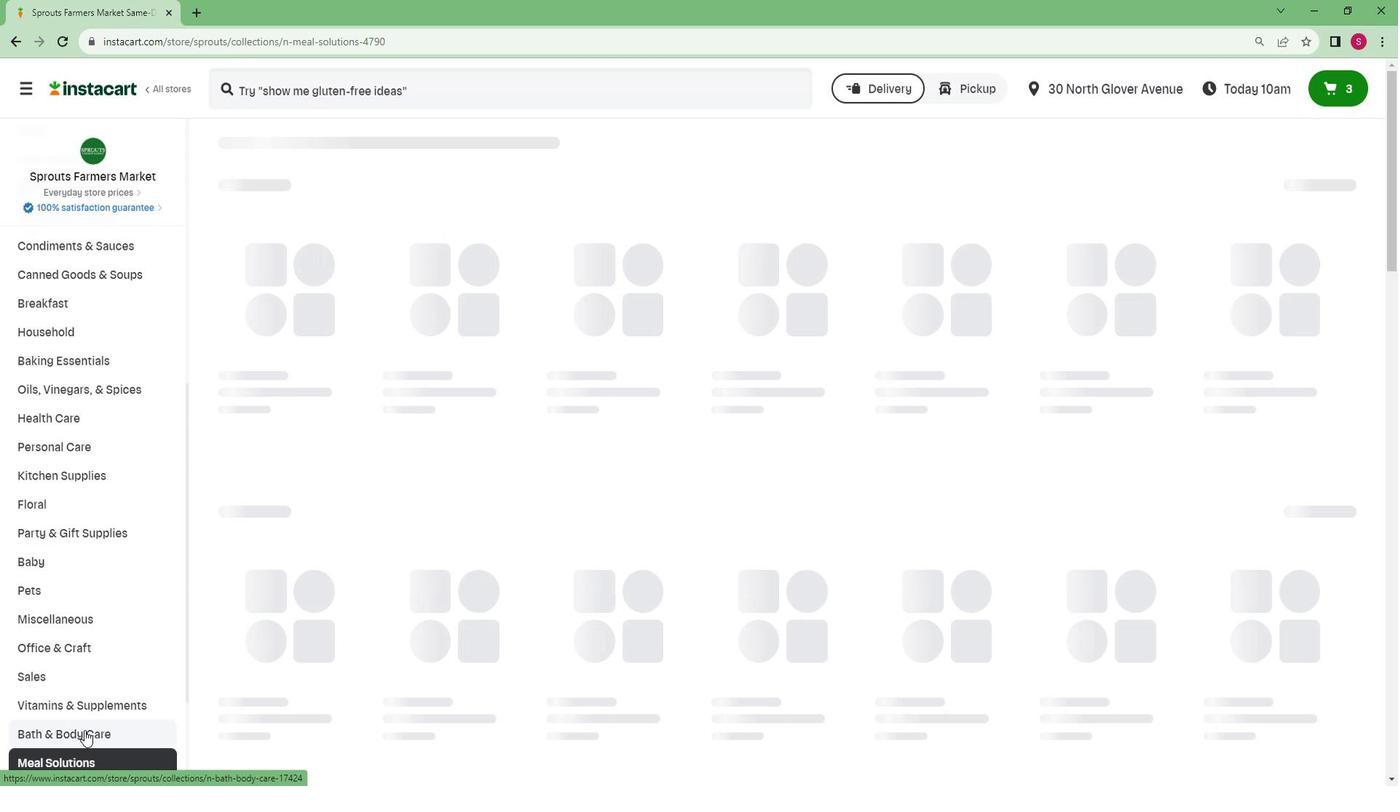 
Action: Mouse scrolled (83, 731) with delta (0, 0)
Screenshot: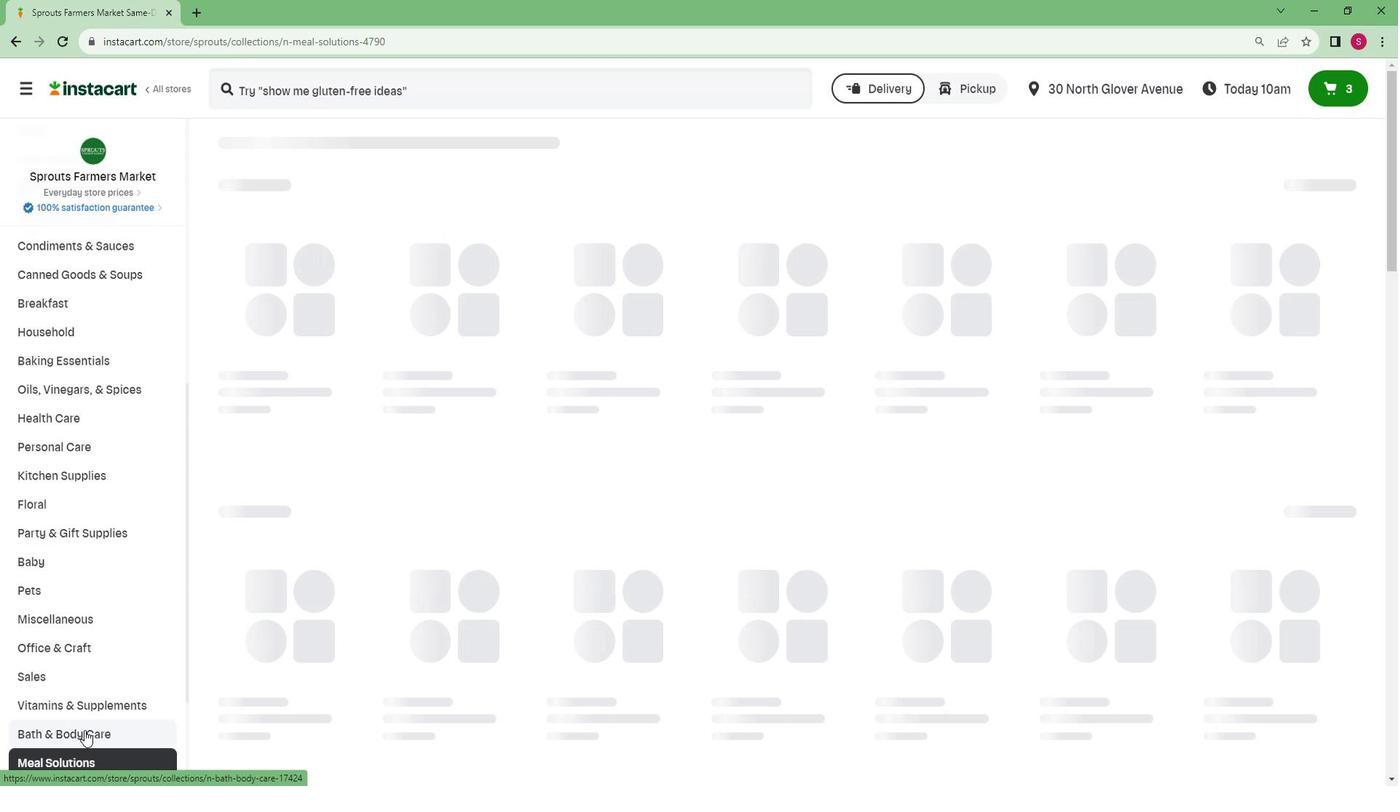 
Action: Mouse scrolled (83, 731) with delta (0, 0)
Screenshot: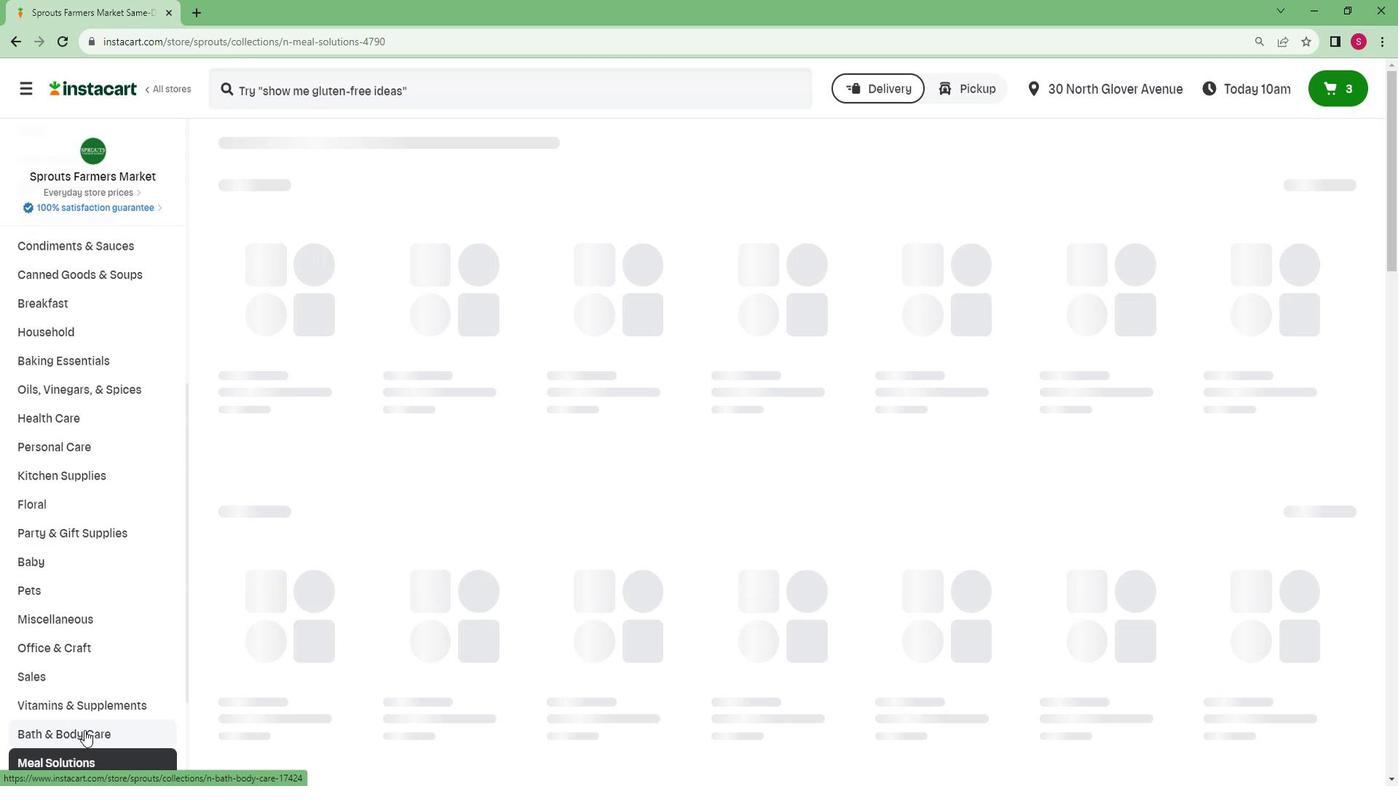 
Action: Mouse scrolled (83, 731) with delta (0, 0)
Screenshot: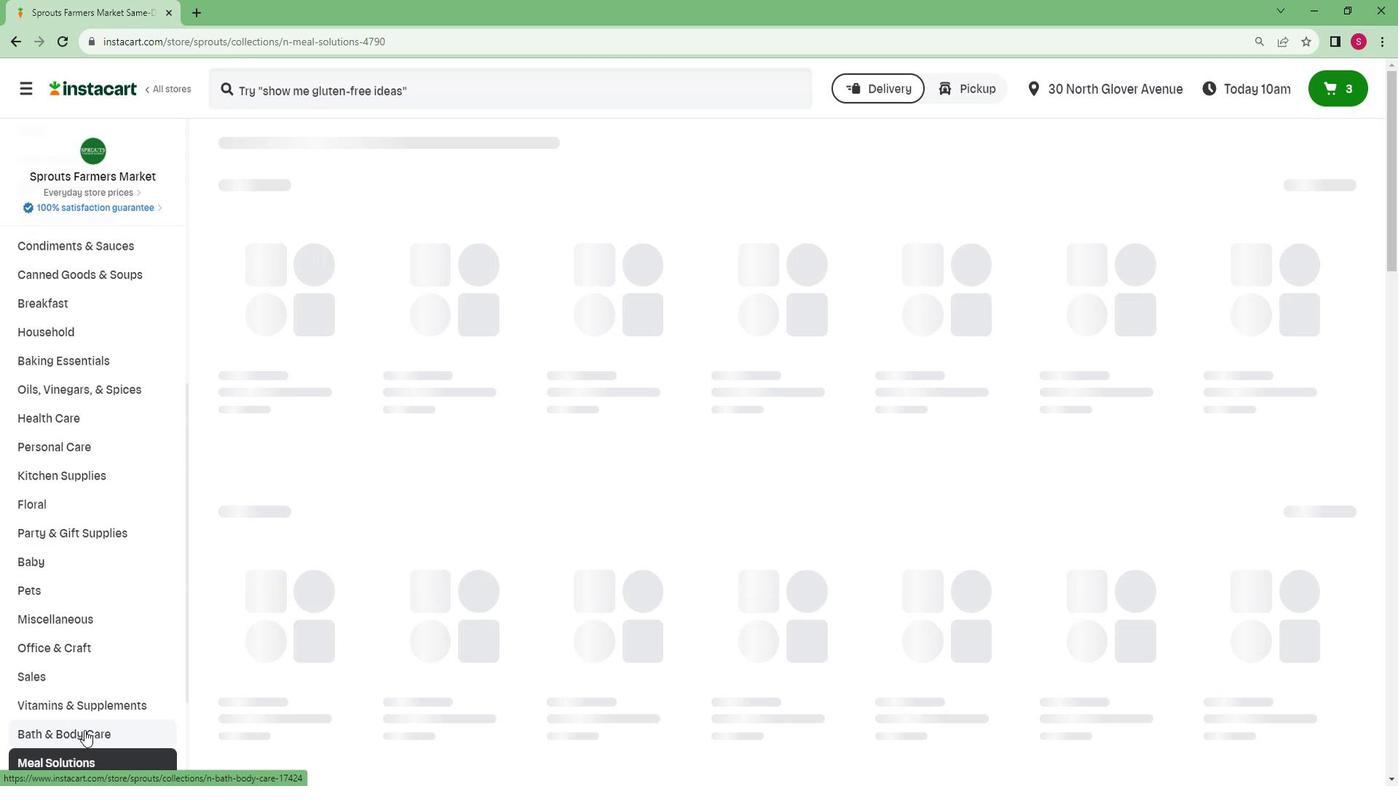 
Action: Mouse scrolled (83, 731) with delta (0, 0)
Screenshot: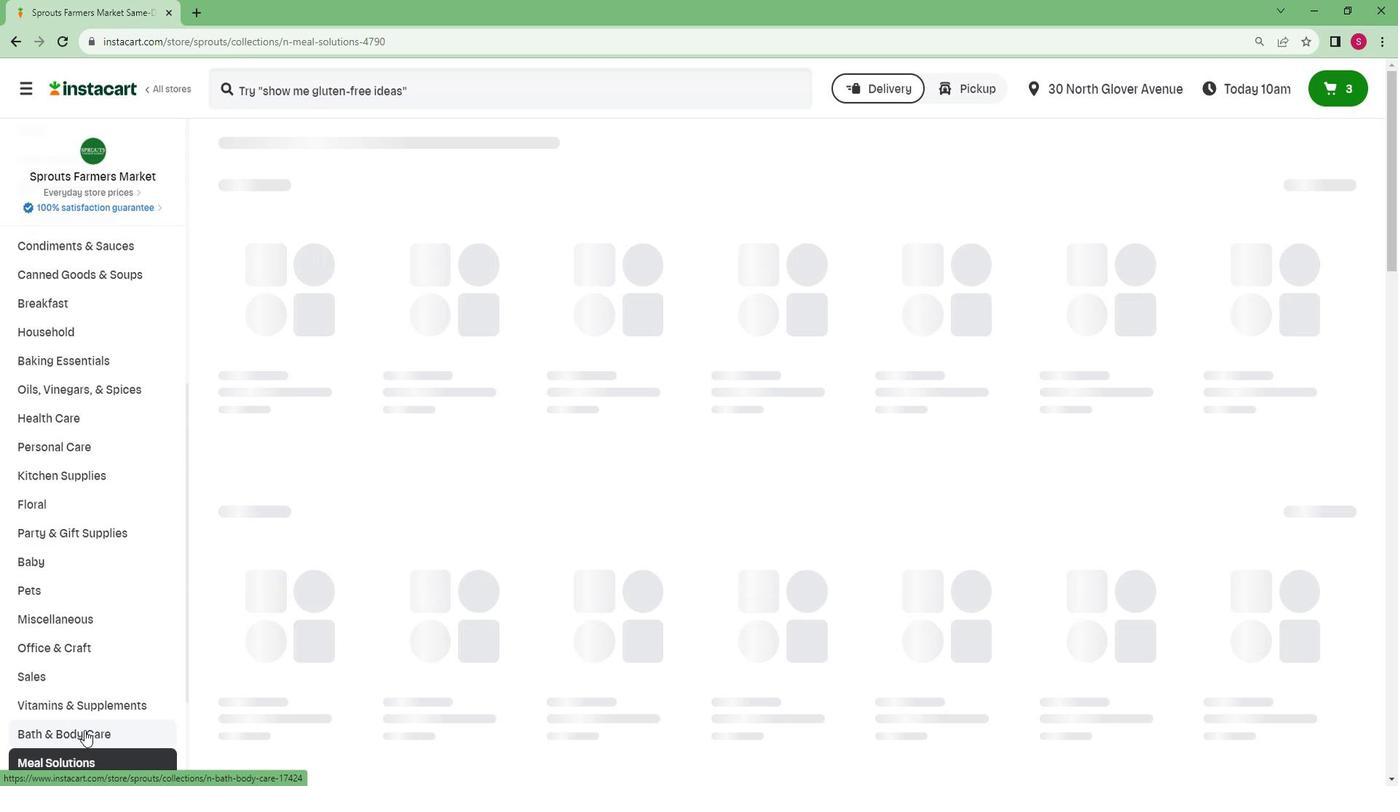 
Action: Mouse moved to (57, 760)
Screenshot: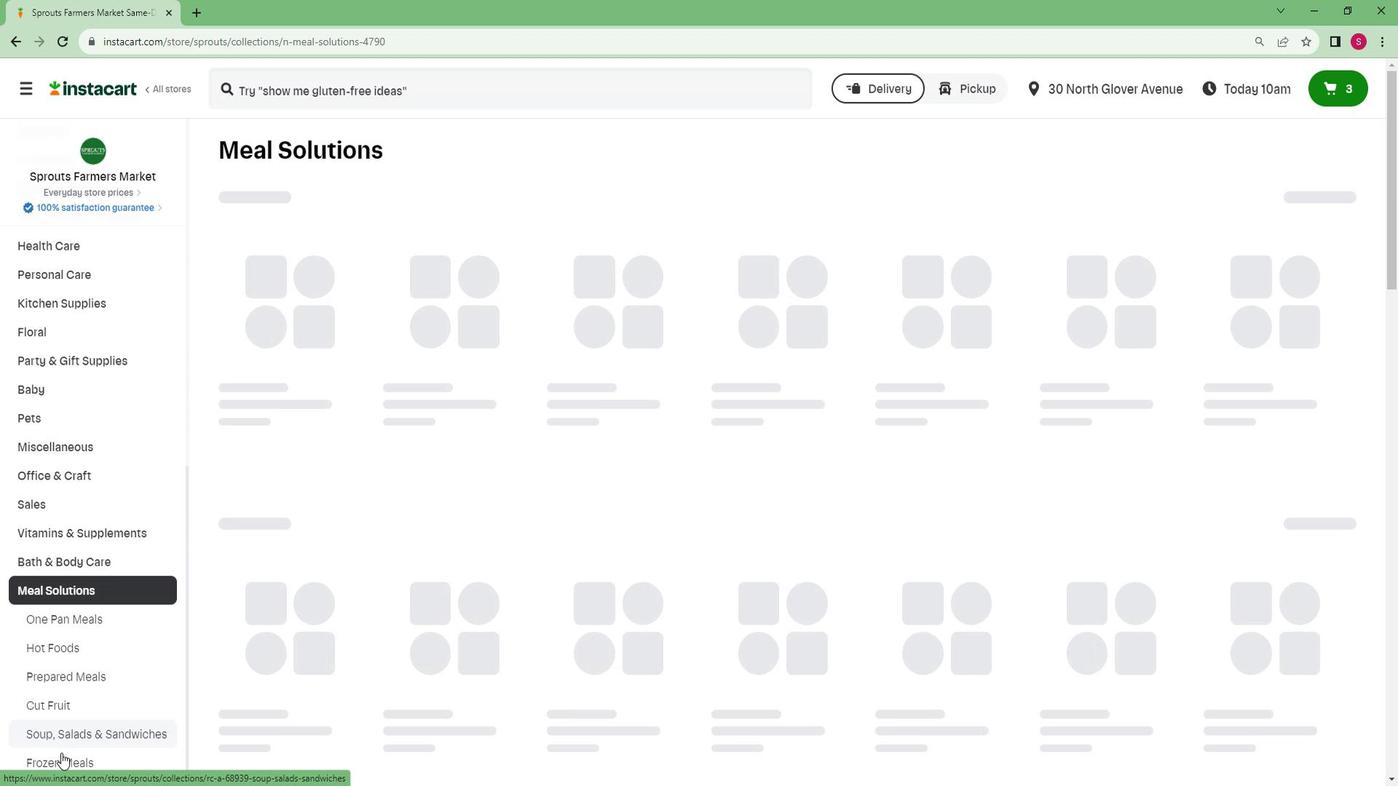 
Action: Mouse pressed left at (57, 760)
Screenshot: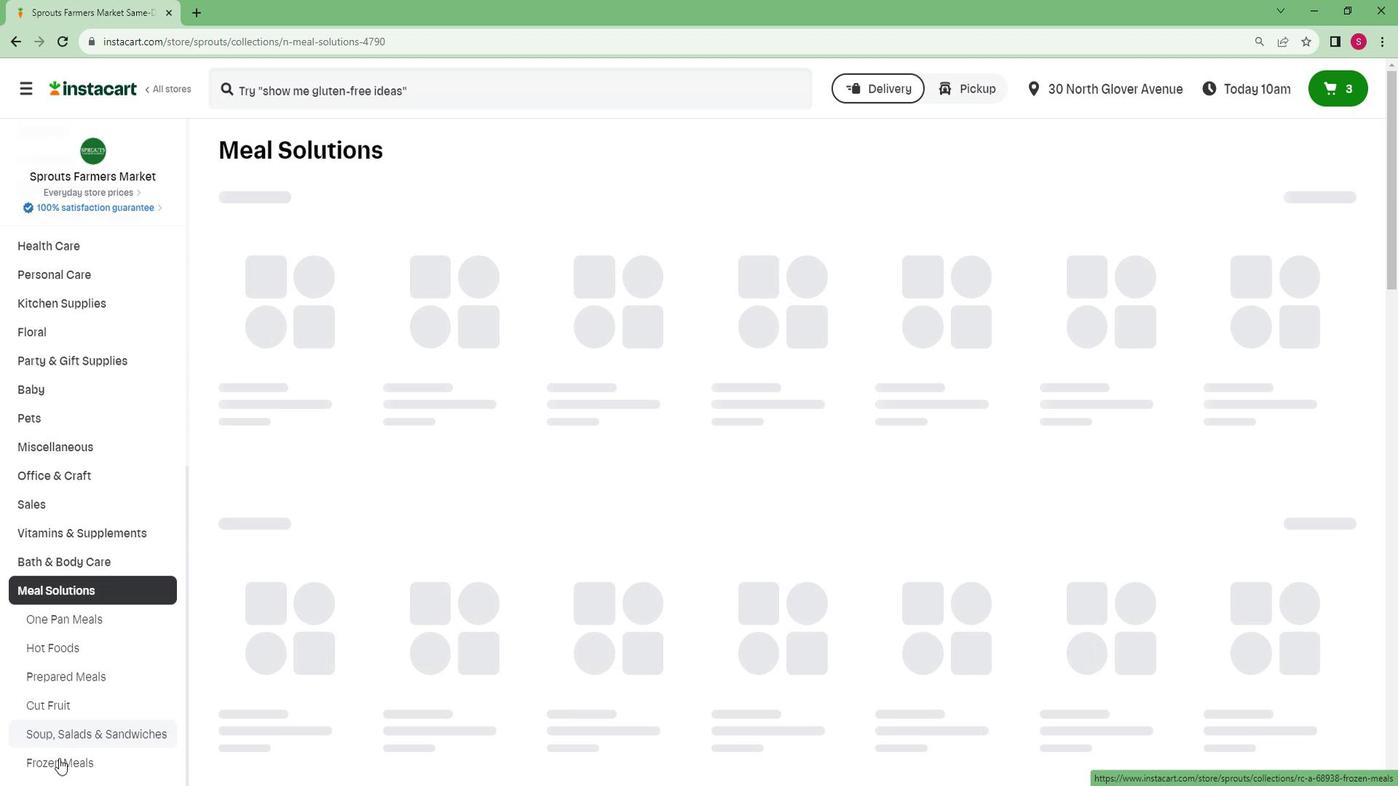 
Action: Mouse moved to (1276, 185)
Screenshot: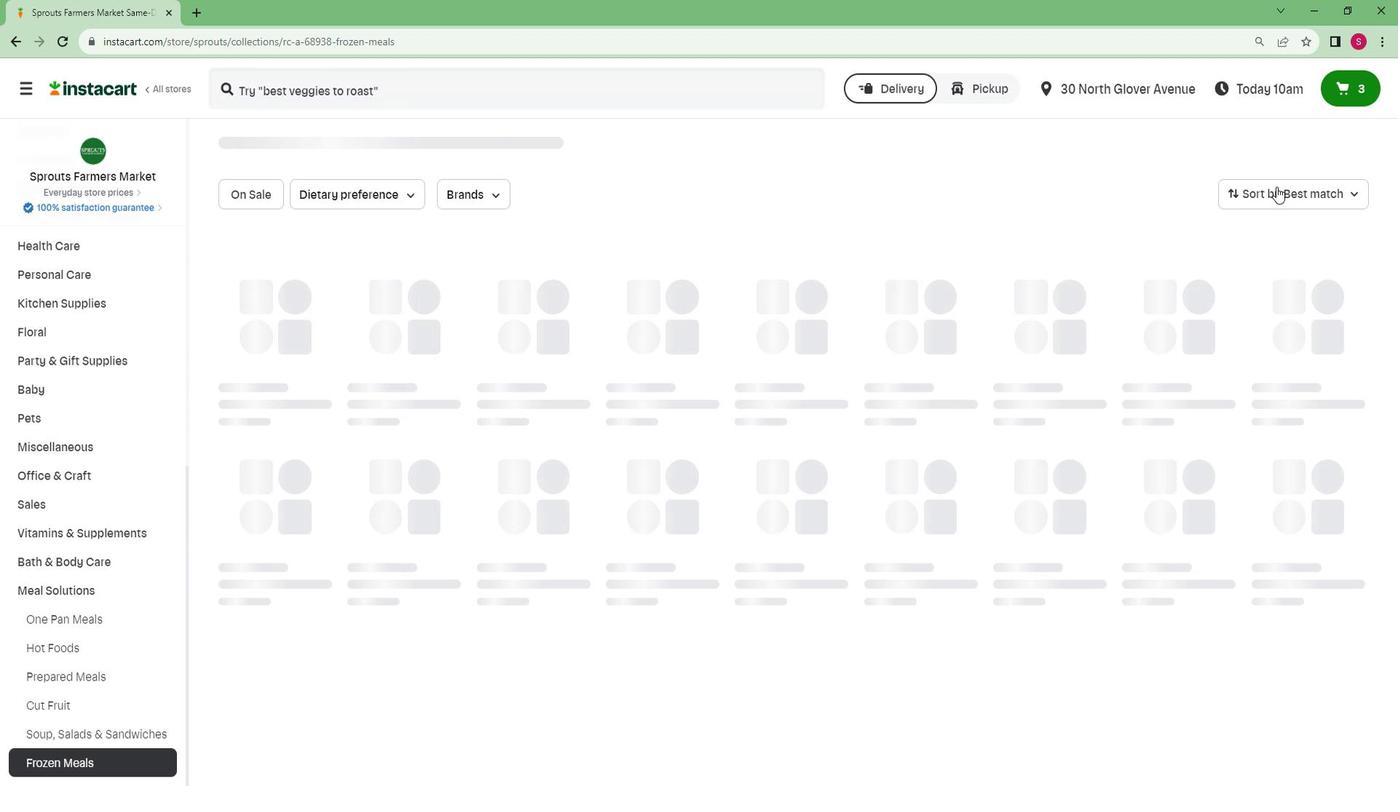 
Action: Mouse pressed left at (1276, 185)
Screenshot: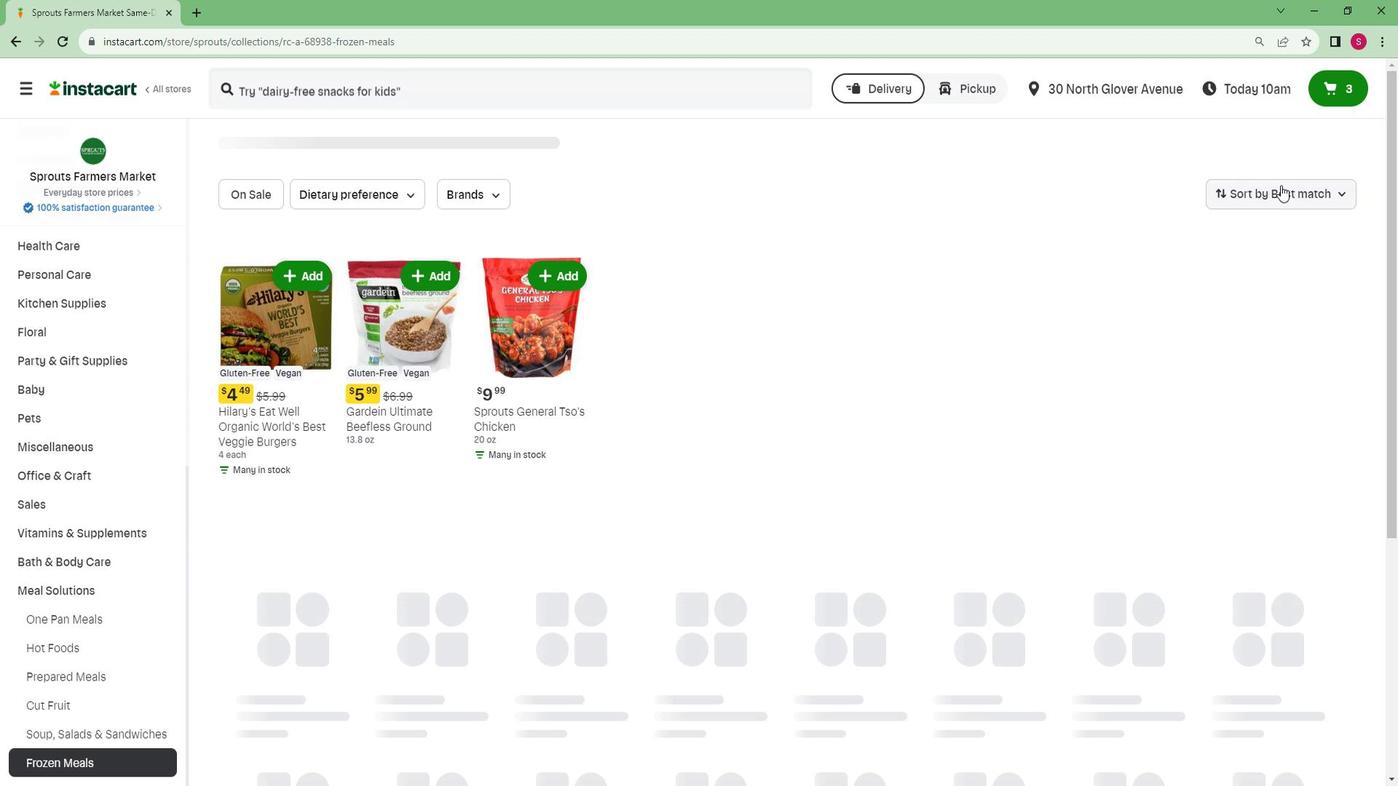 
Action: Mouse moved to (1234, 423)
Screenshot: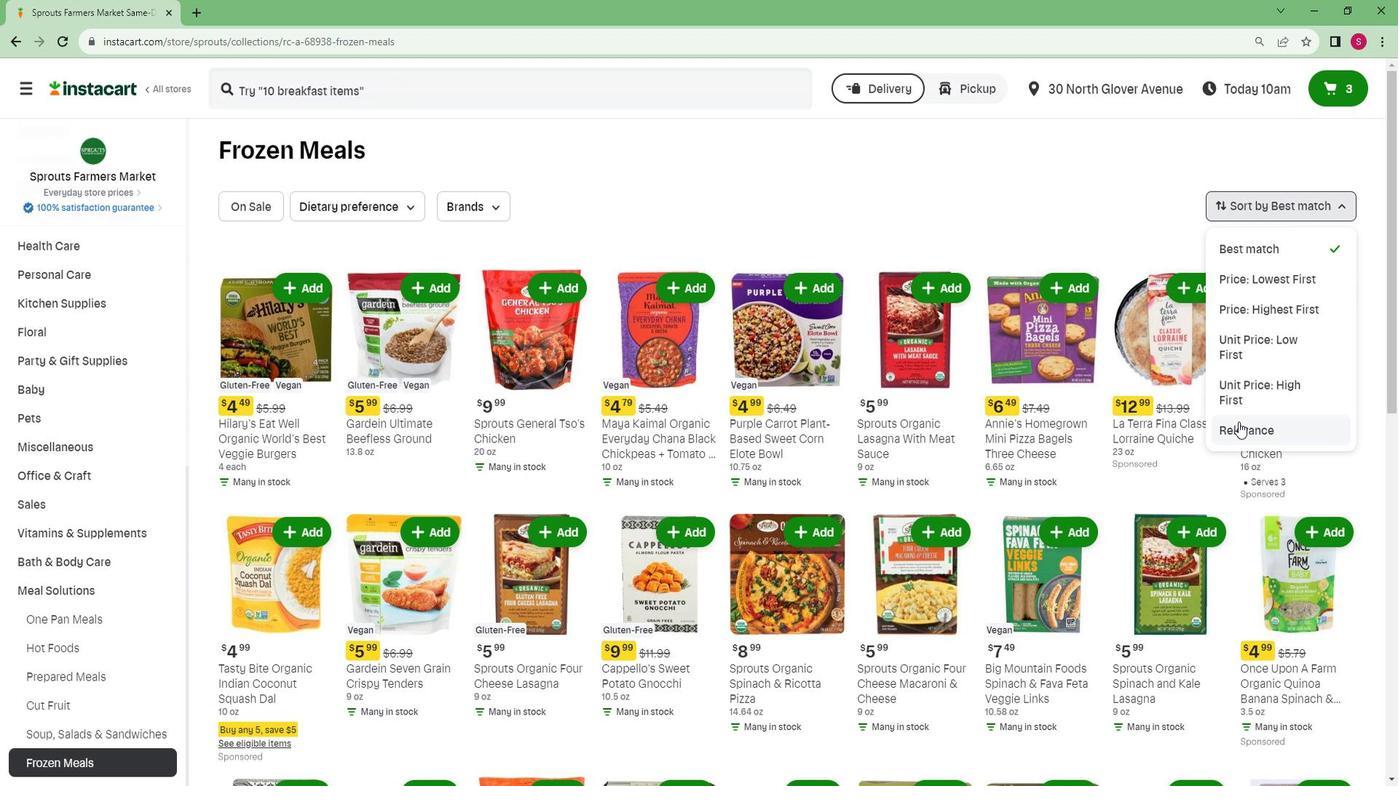 
Action: Mouse pressed left at (1234, 423)
Screenshot: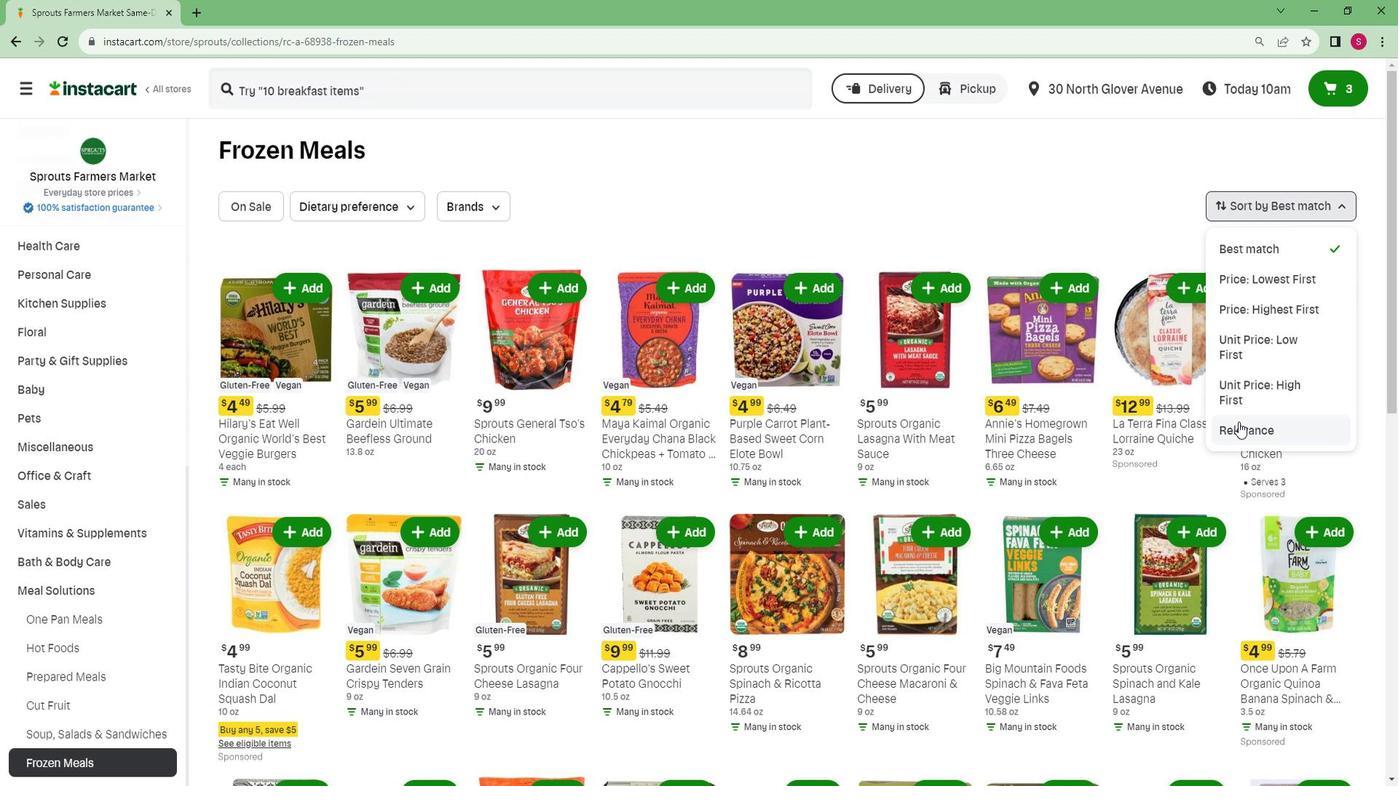 
